 Task: Add a signature Kelvin Lee containing With heartfelt thanks and warm wishes, Kelvin Lee to email address softage.3@softage.net and add a folder Chemicals
Action: Mouse moved to (101, 114)
Screenshot: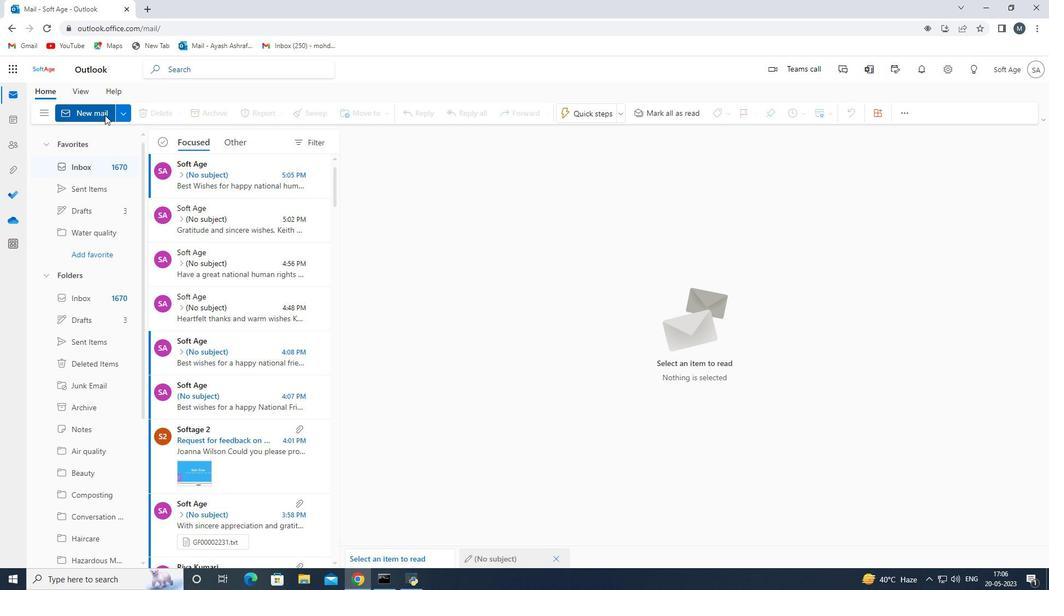 
Action: Mouse pressed left at (101, 114)
Screenshot: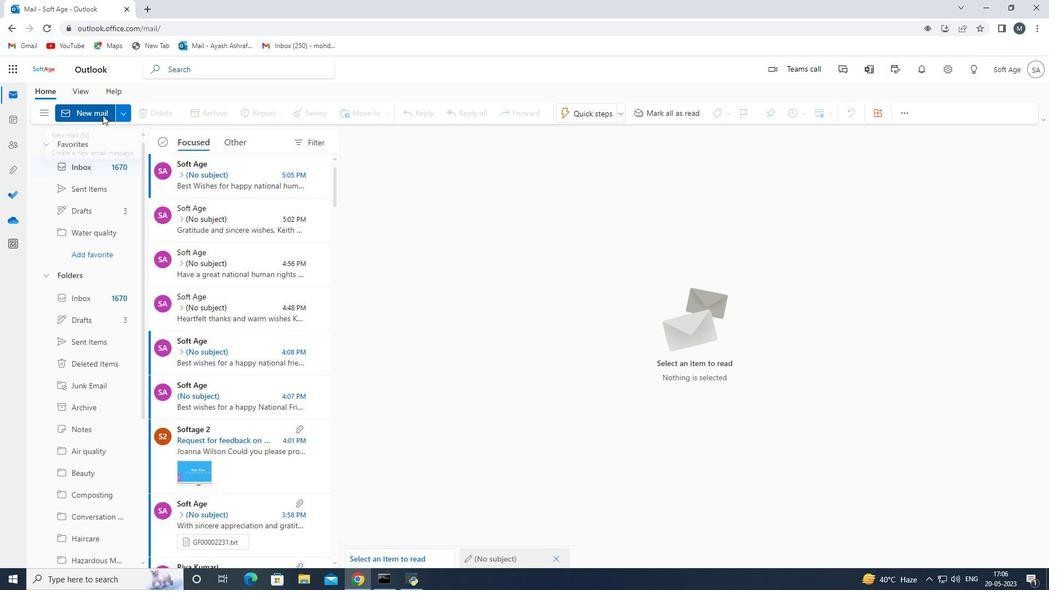 
Action: Mouse moved to (713, 114)
Screenshot: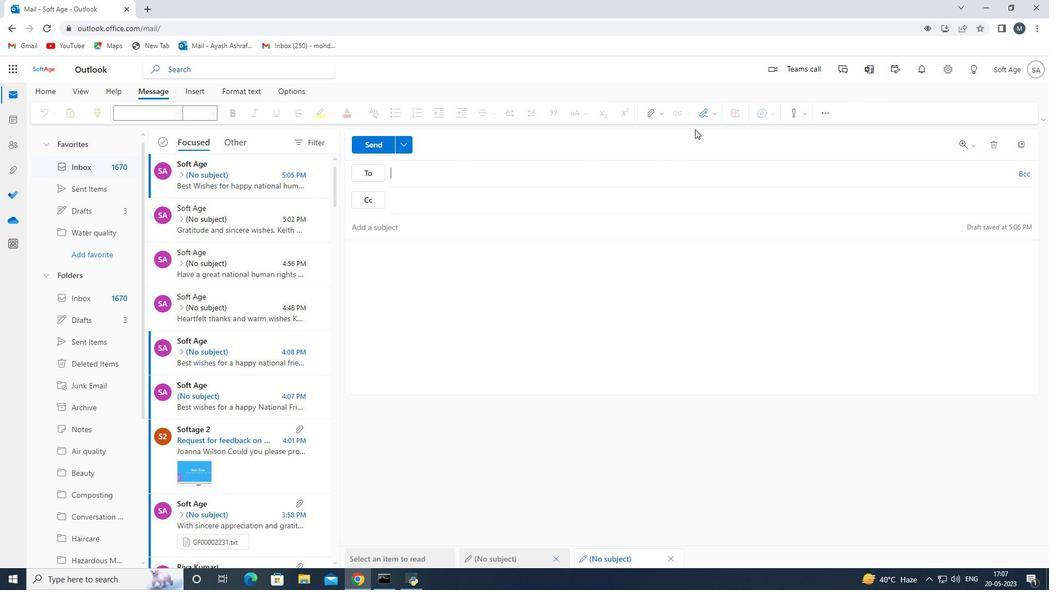 
Action: Mouse pressed left at (713, 114)
Screenshot: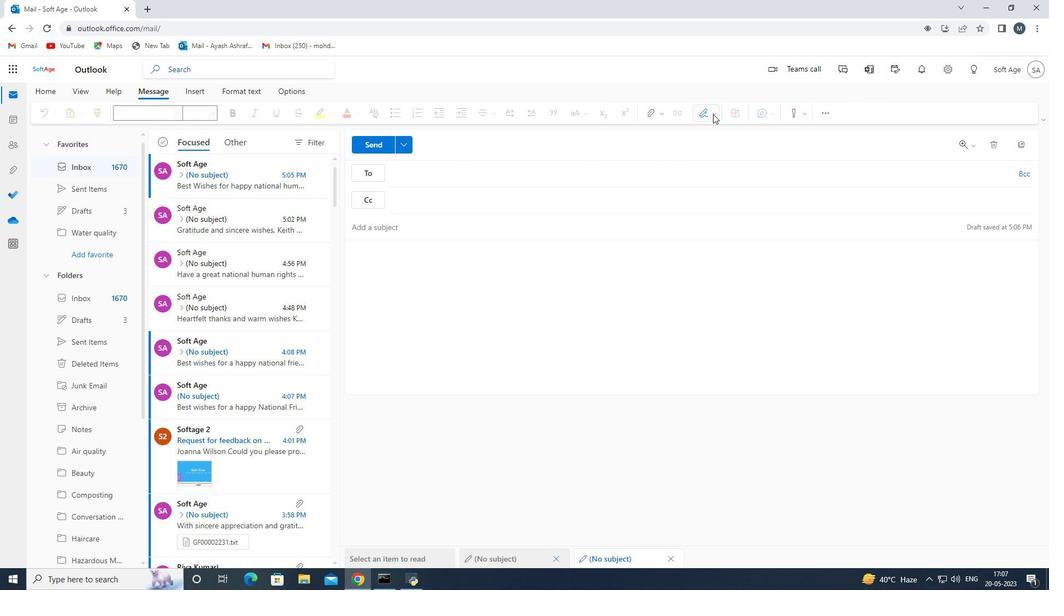 
Action: Mouse moved to (691, 154)
Screenshot: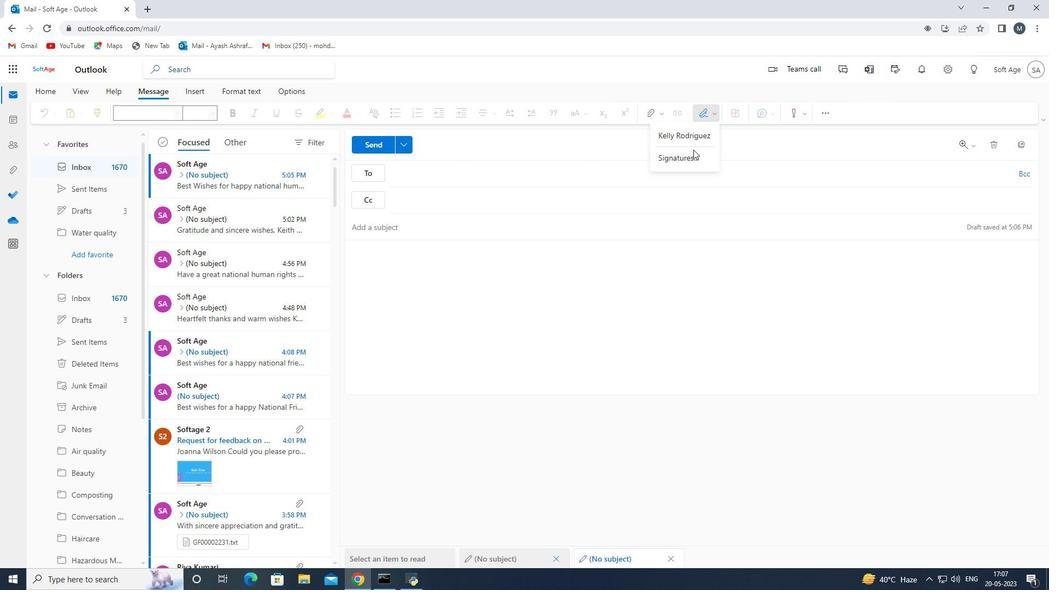 
Action: Mouse pressed left at (691, 154)
Screenshot: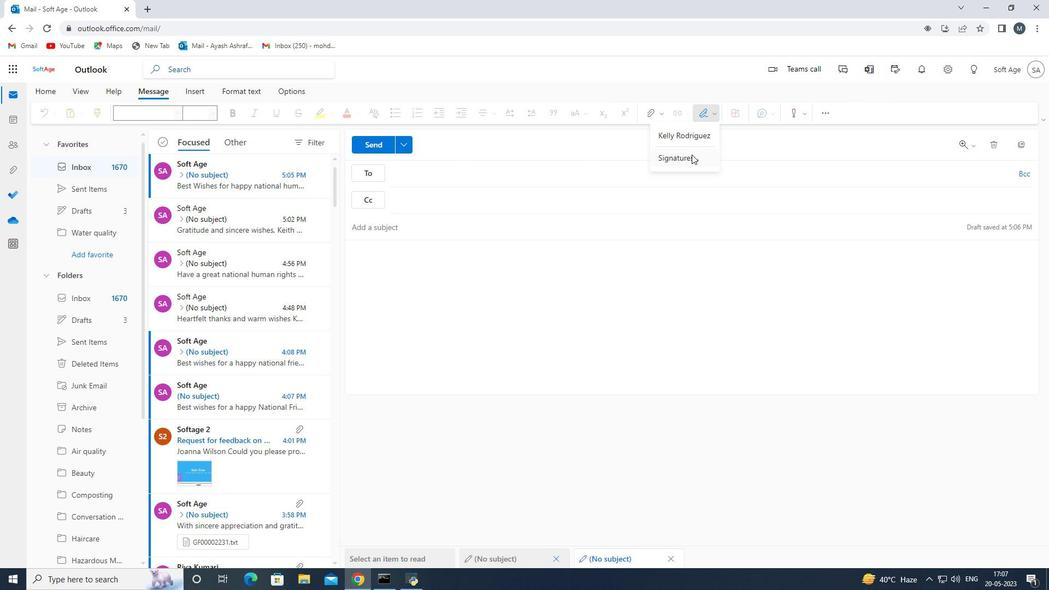 
Action: Mouse moved to (746, 204)
Screenshot: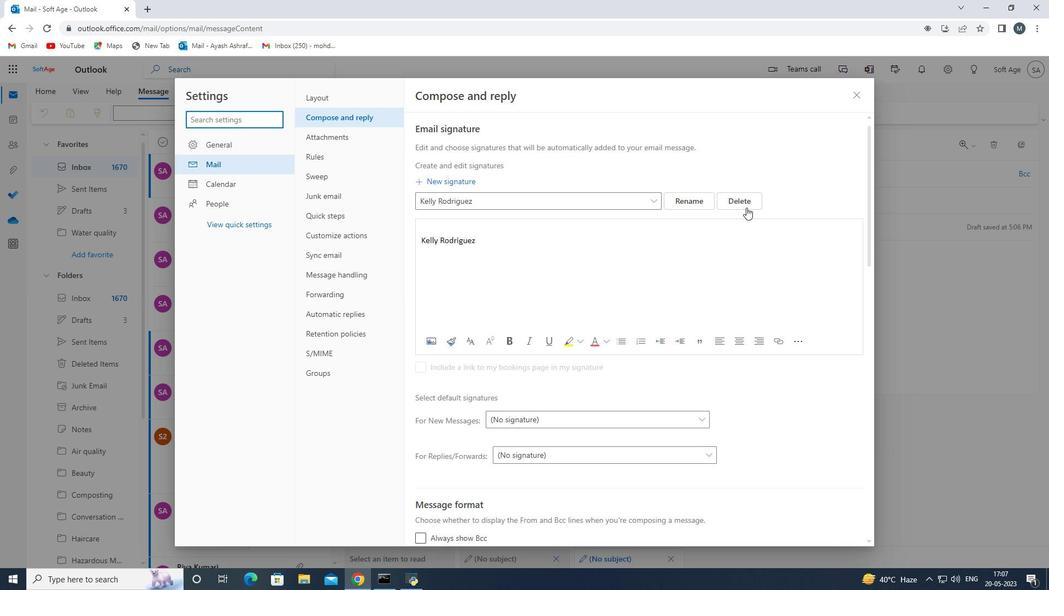 
Action: Mouse pressed left at (746, 204)
Screenshot: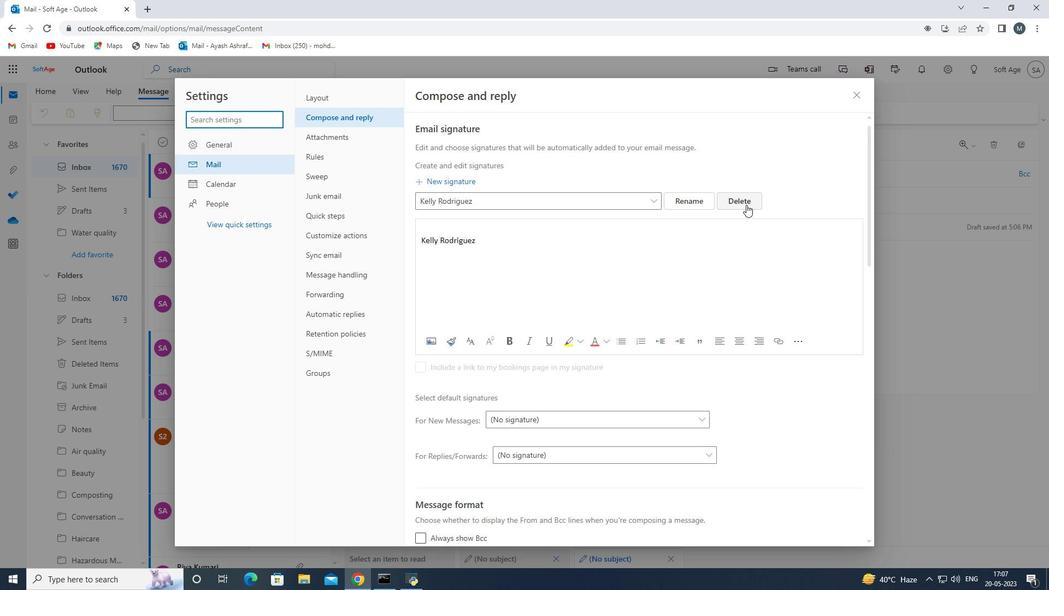 
Action: Mouse moved to (490, 201)
Screenshot: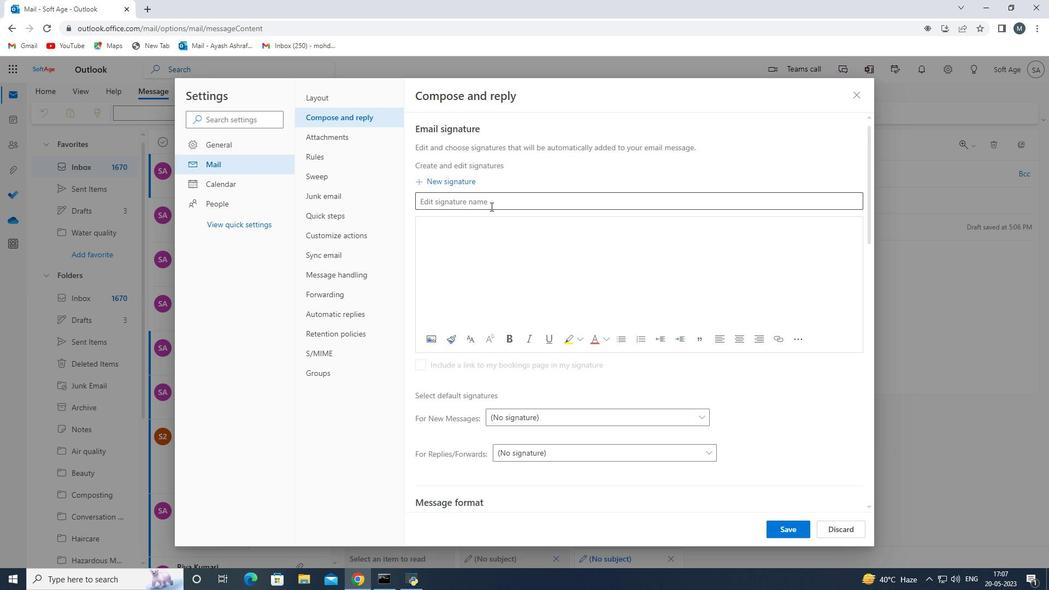
Action: Mouse pressed left at (490, 201)
Screenshot: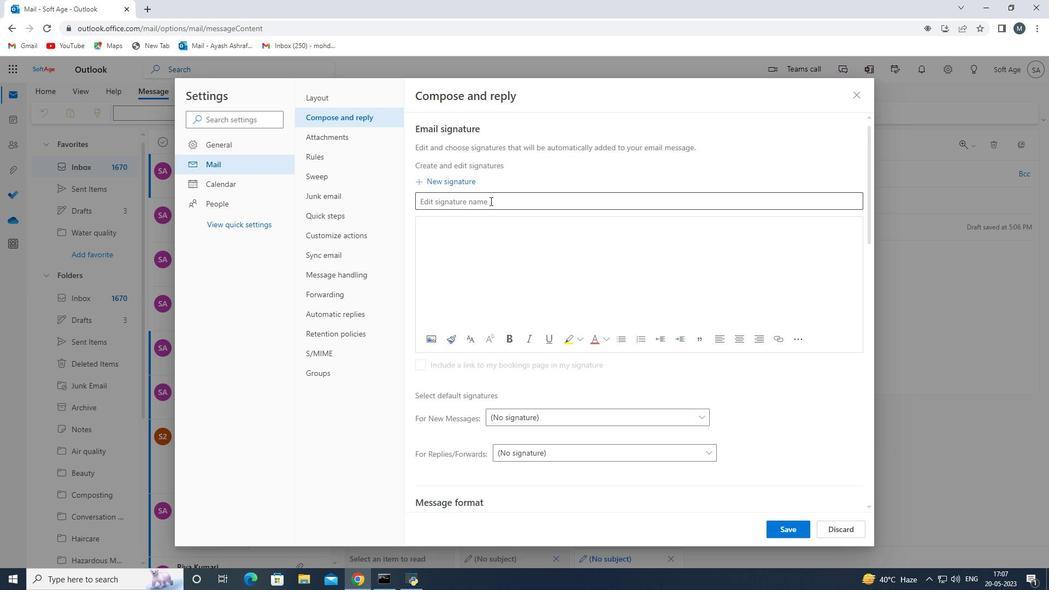 
Action: Key pressed <Key.shift>Kelvin<Key.space><Key.shift>Lee<Key.space>
Screenshot: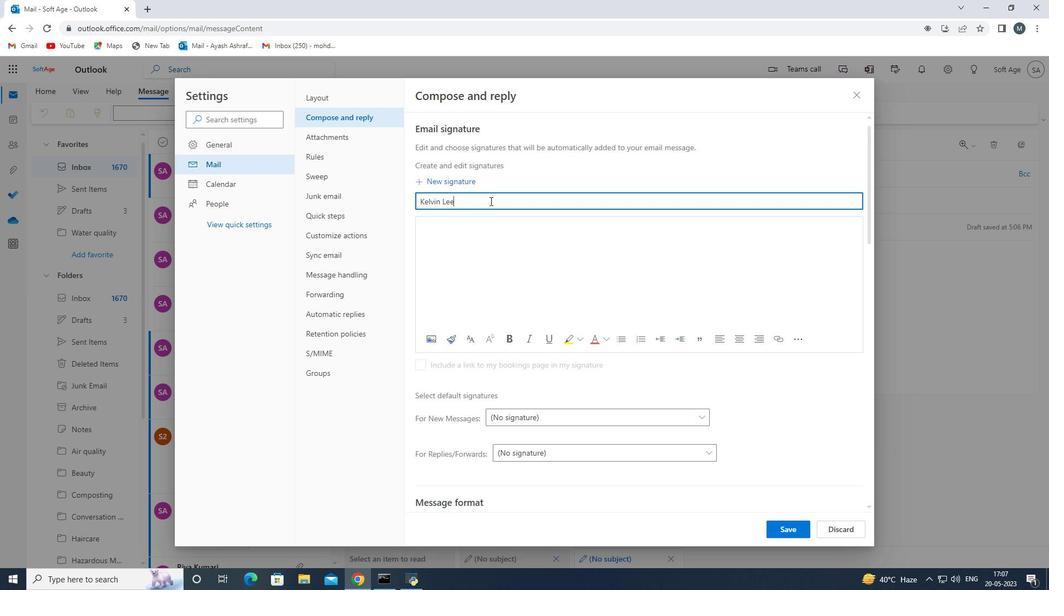 
Action: Mouse moved to (478, 231)
Screenshot: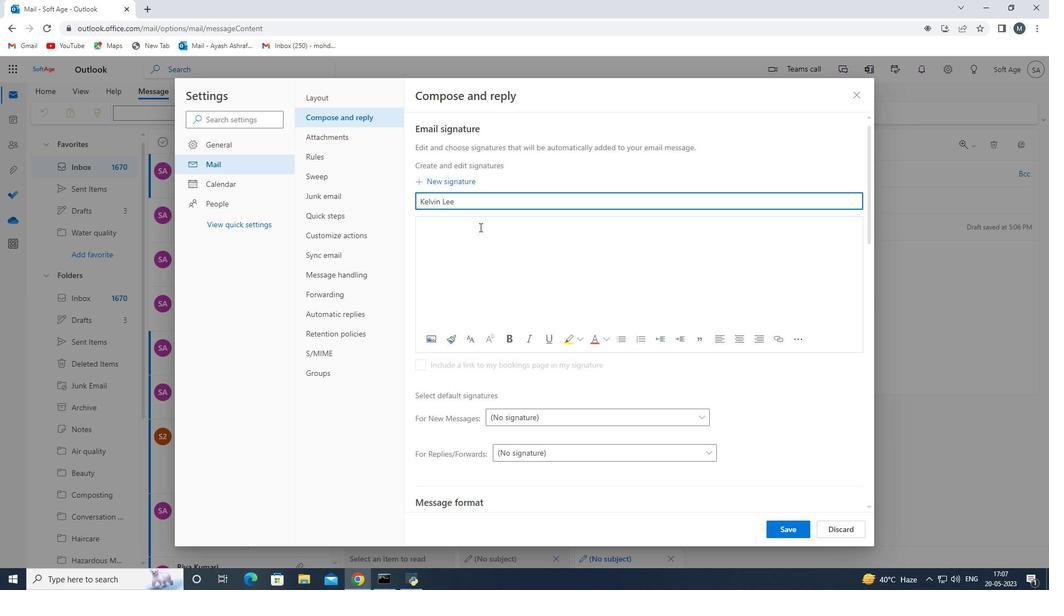 
Action: Mouse pressed left at (478, 231)
Screenshot: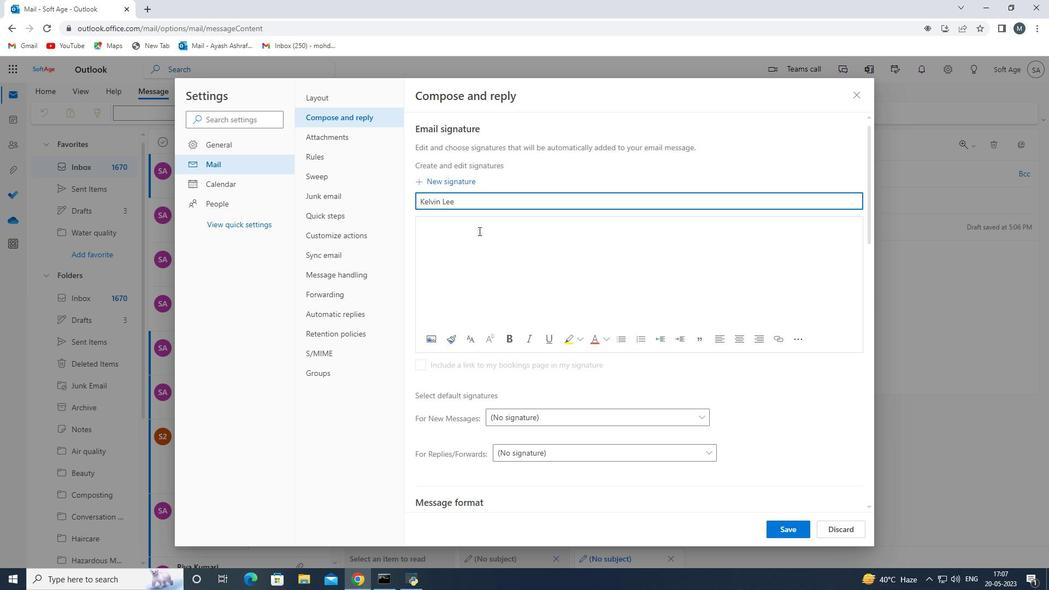 
Action: Mouse moved to (478, 231)
Screenshot: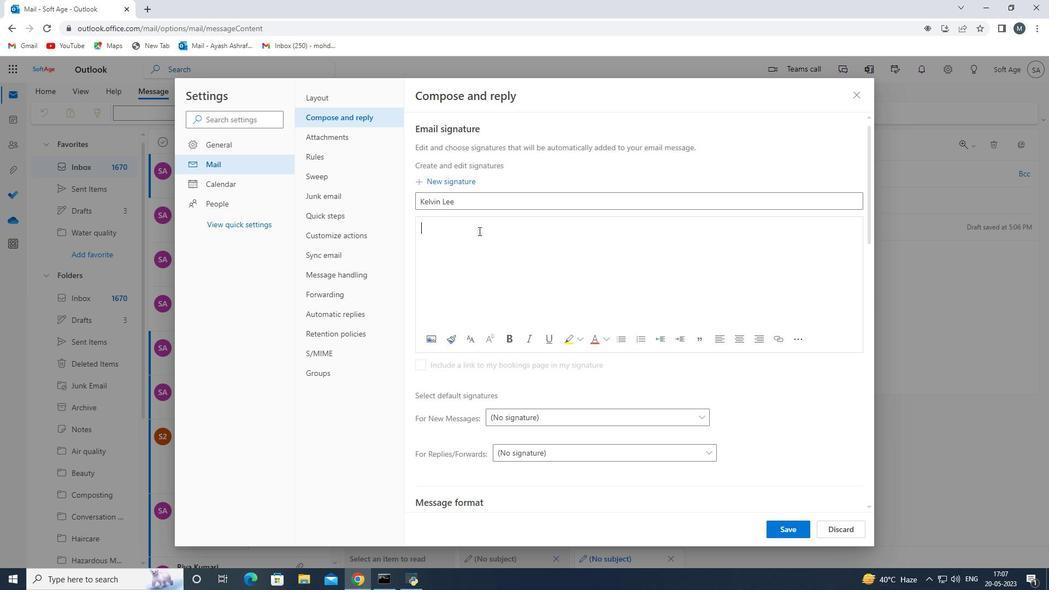 
Action: Key pressed <Key.enter><Key.shift><Key.shift><Key.shift><Key.shift><Key.shift><Key.shift>Kelvin<Key.space><Key.shift>Lee<Key.space>
Screenshot: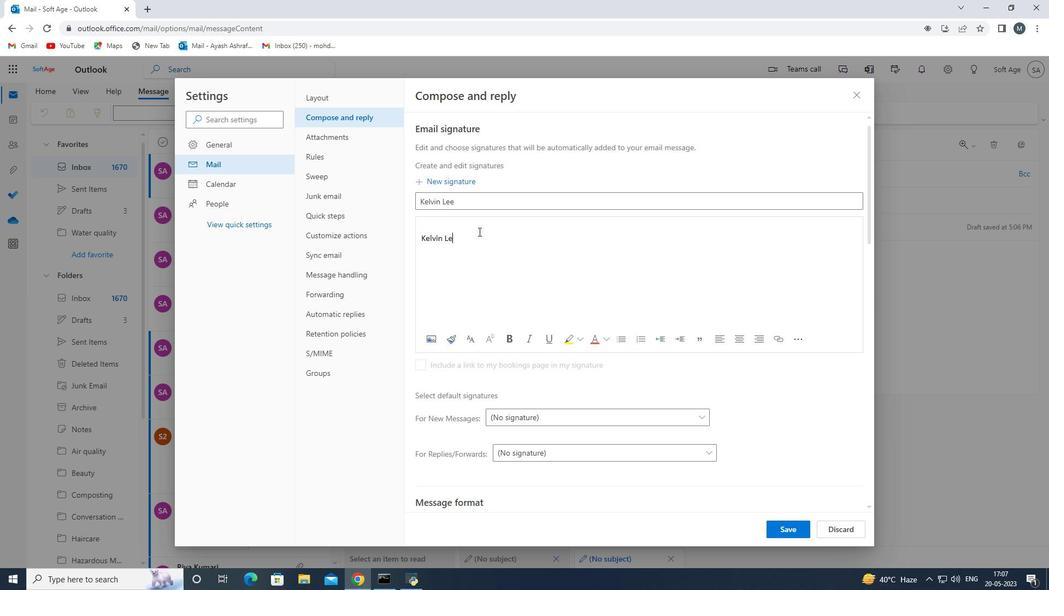 
Action: Mouse moved to (792, 521)
Screenshot: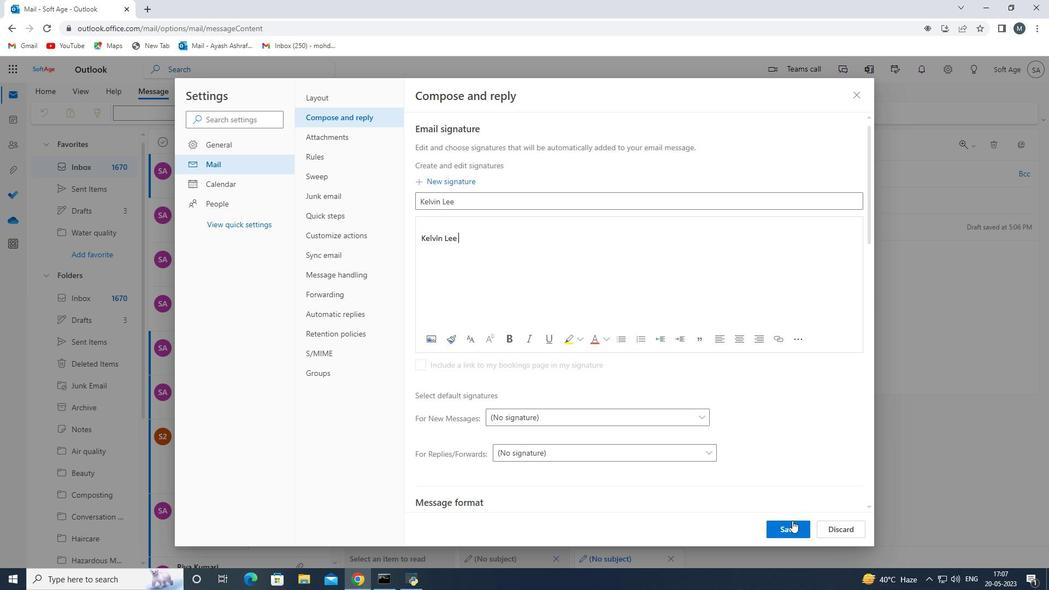 
Action: Mouse pressed left at (792, 521)
Screenshot: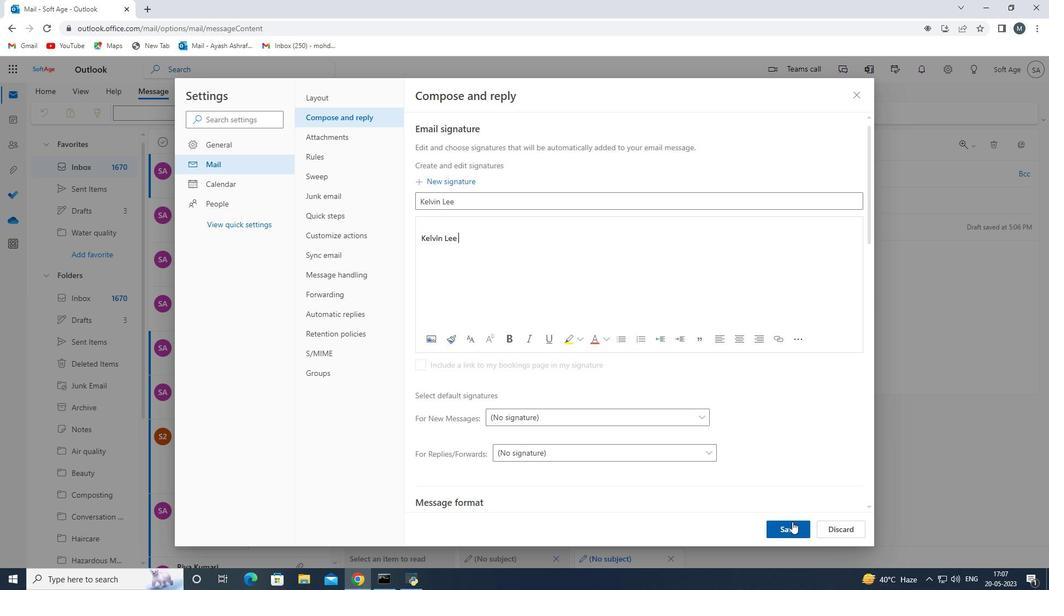 
Action: Mouse moved to (854, 98)
Screenshot: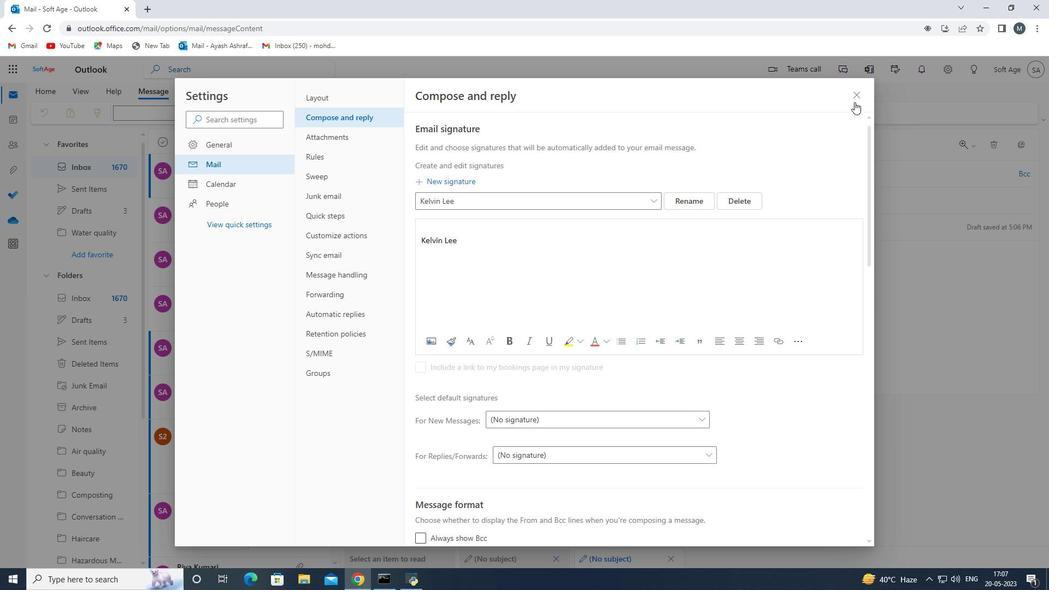 
Action: Mouse pressed left at (854, 98)
Screenshot: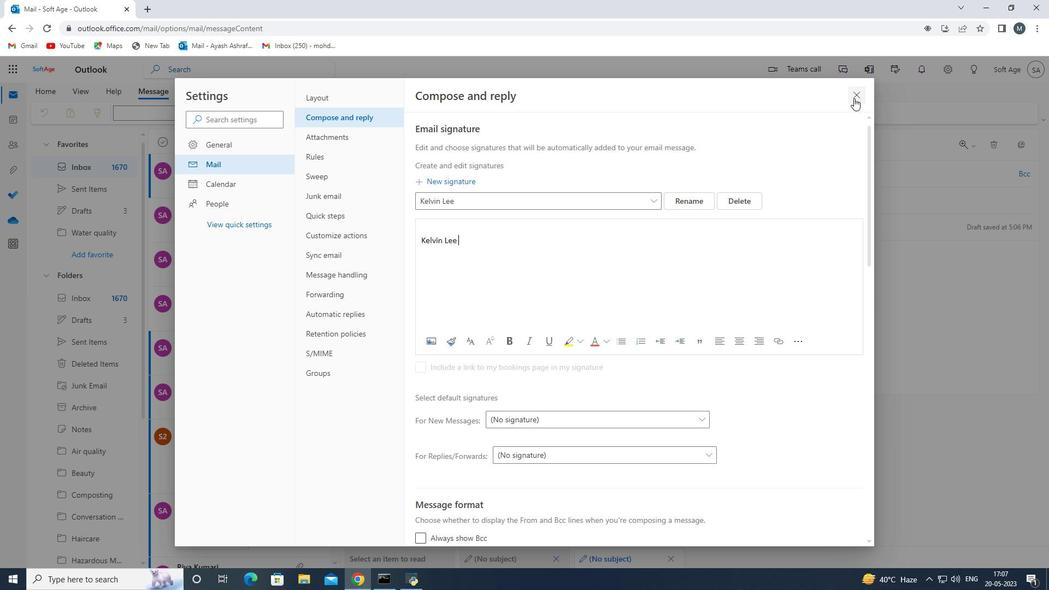 
Action: Mouse moved to (430, 257)
Screenshot: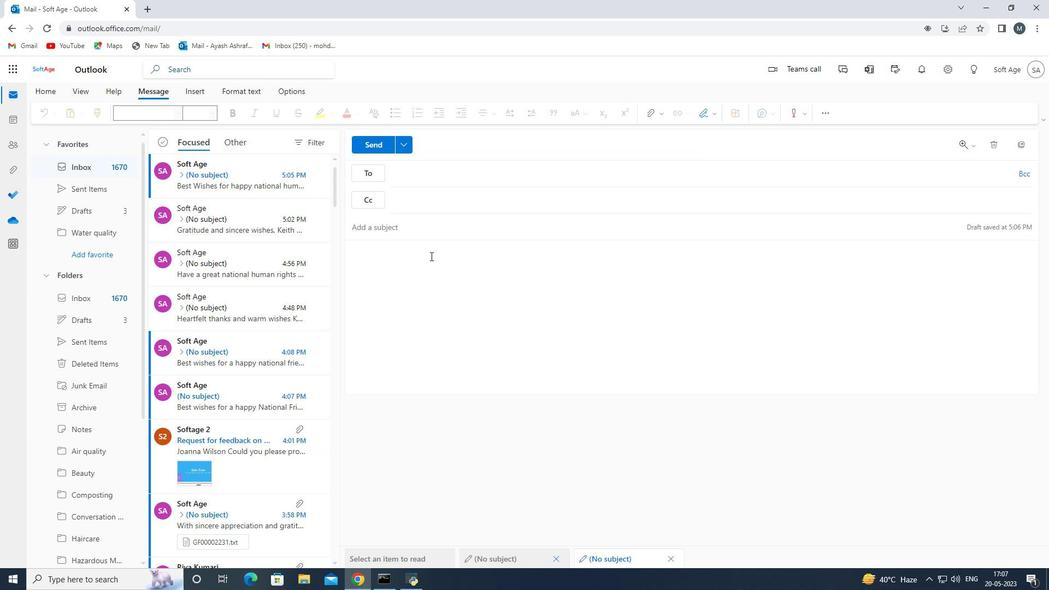 
Action: Mouse pressed left at (430, 257)
Screenshot: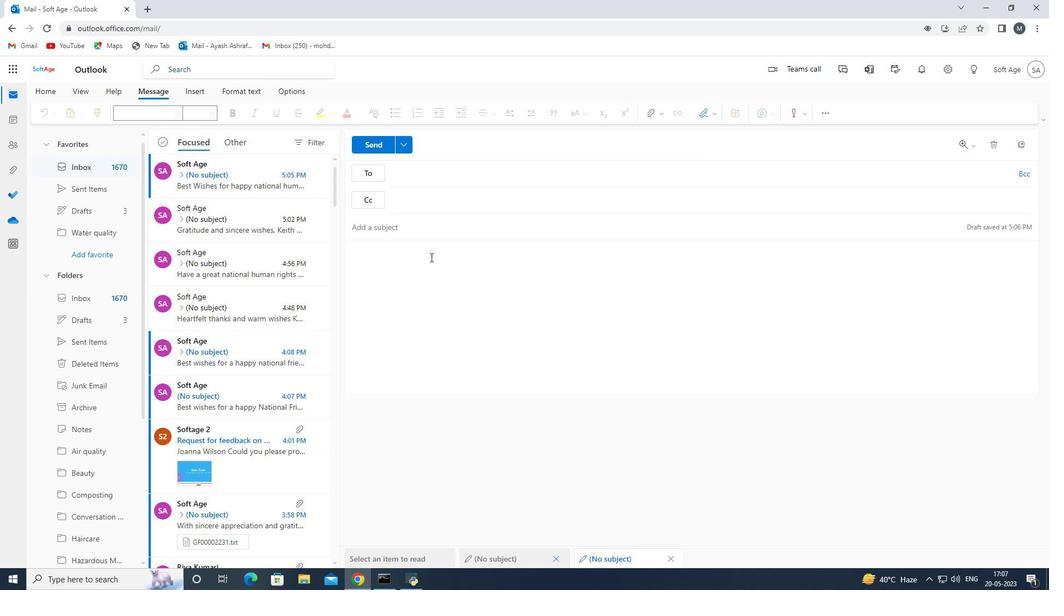
Action: Mouse moved to (708, 110)
Screenshot: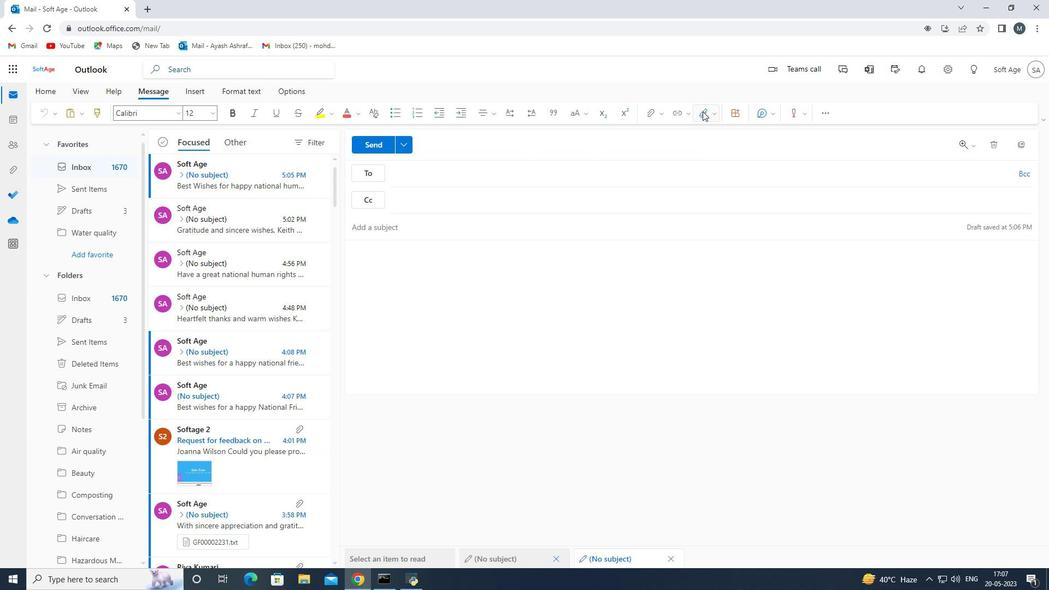 
Action: Mouse pressed left at (708, 110)
Screenshot: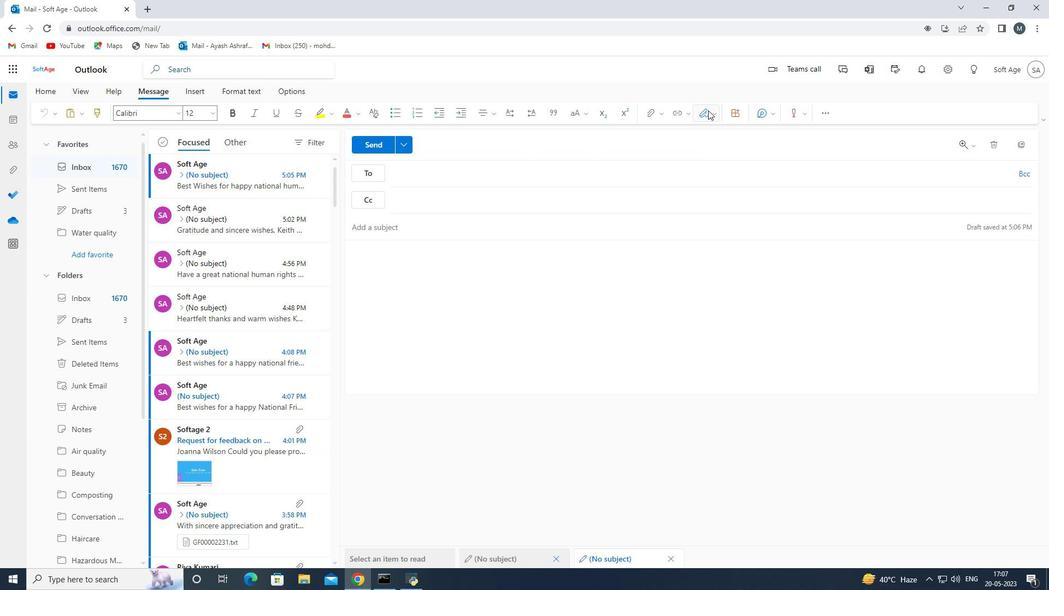 
Action: Mouse moved to (692, 137)
Screenshot: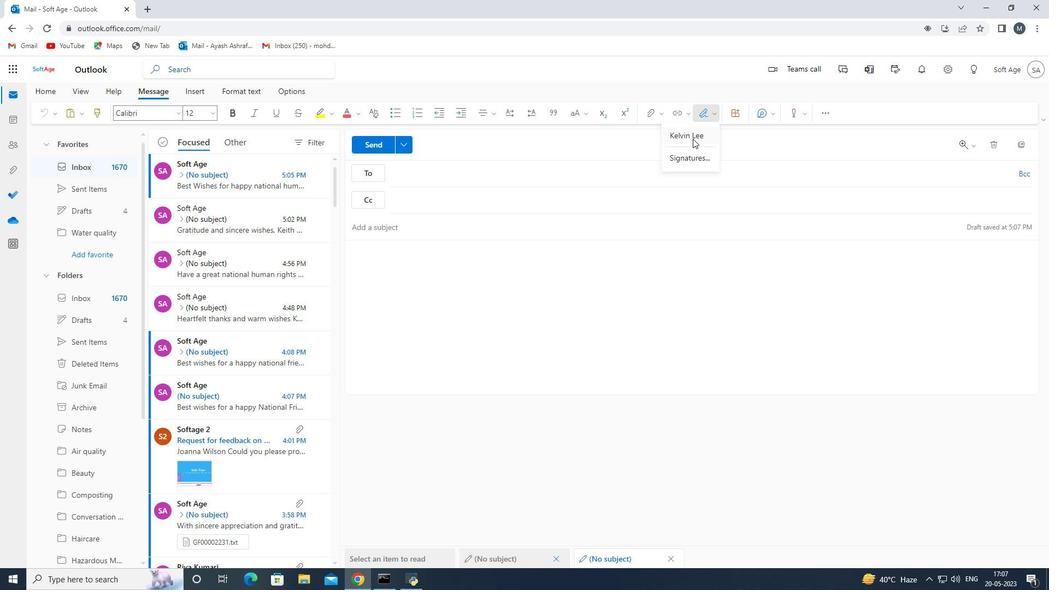 
Action: Mouse pressed left at (692, 137)
Screenshot: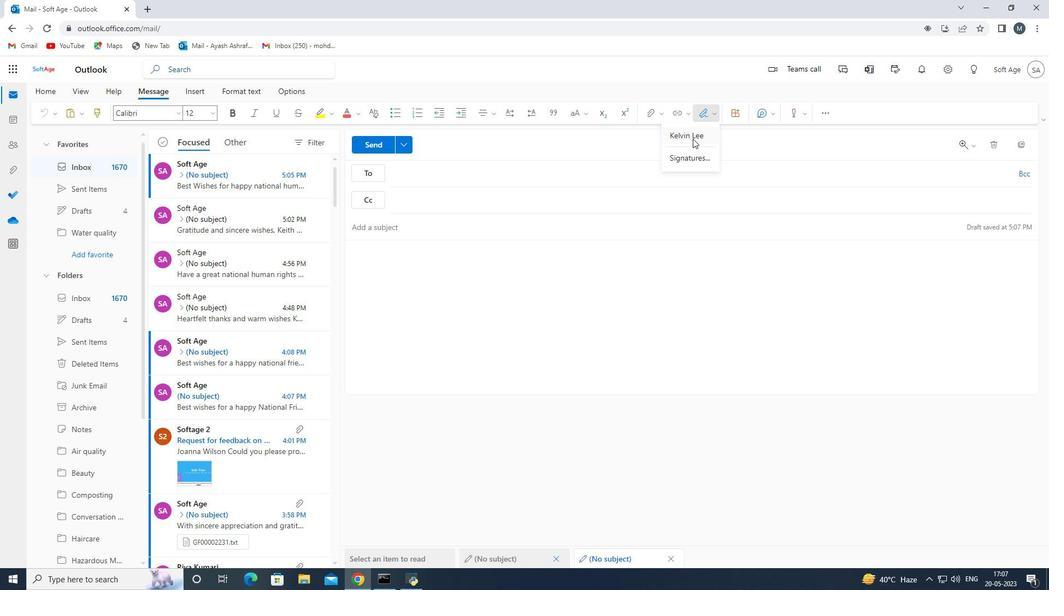 
Action: Mouse moved to (419, 172)
Screenshot: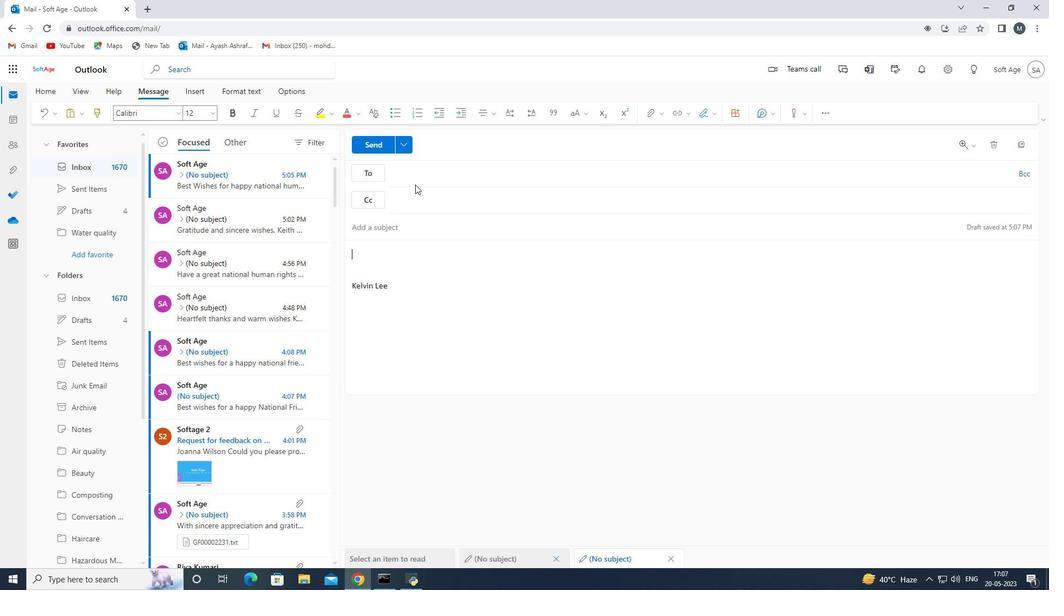 
Action: Mouse pressed left at (419, 172)
Screenshot: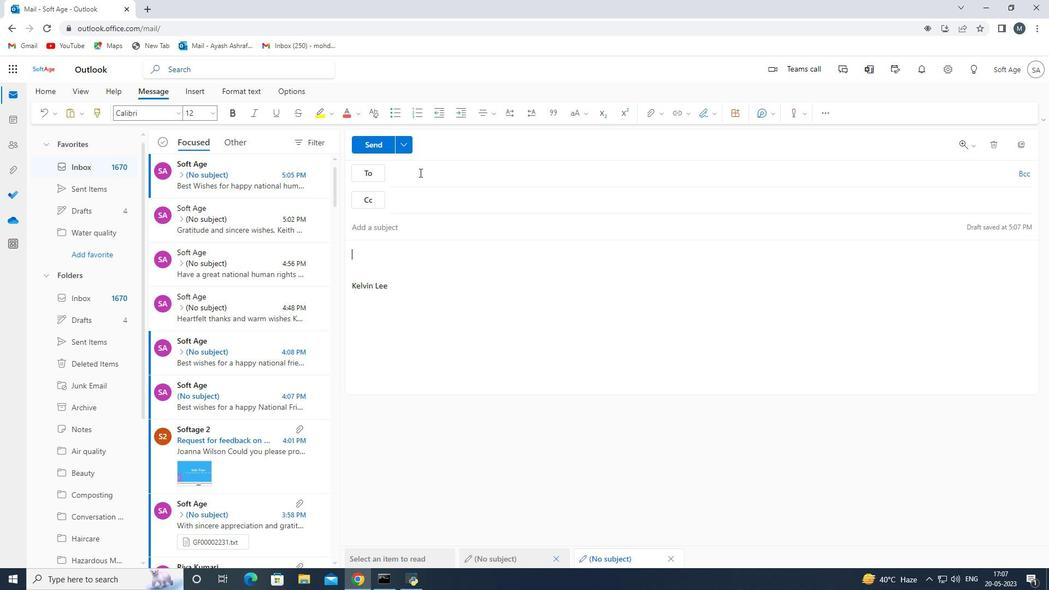 
Action: Key pressed <Key.shift><Key.shift><Key.shift><Key.shift><Key.shift><Key.shift><Key.shift><Key.shift><Key.shift><Key.shift><Key.shift><Key.shift><Key.shift><Key.shift><Key.shift><Key.shift><Key.shift><Key.shift><Key.shift><Key.shift><Key.shift><Key.shift>Softag.3
Screenshot: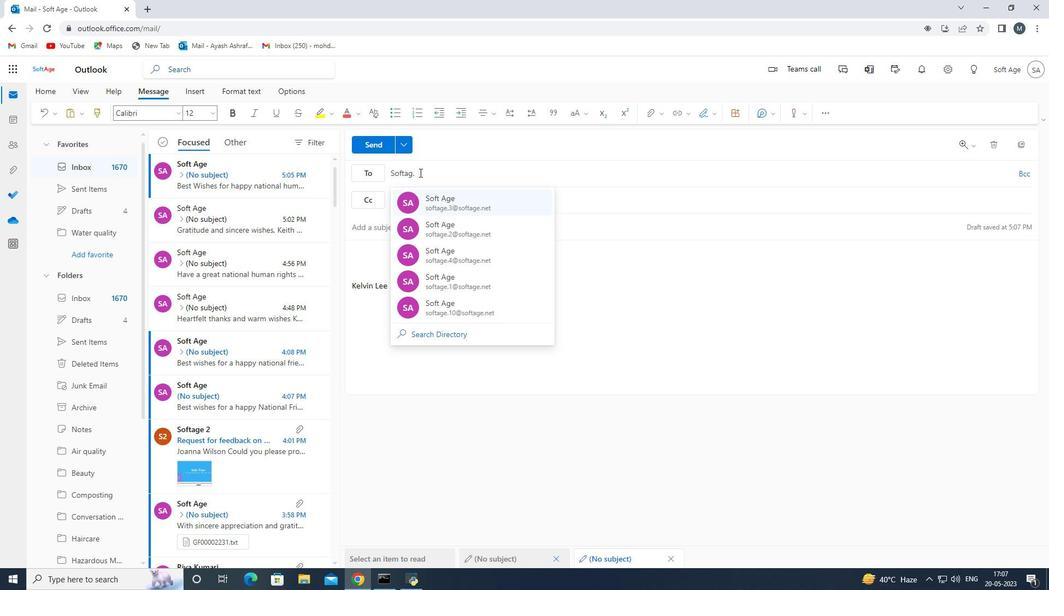 
Action: Mouse moved to (453, 211)
Screenshot: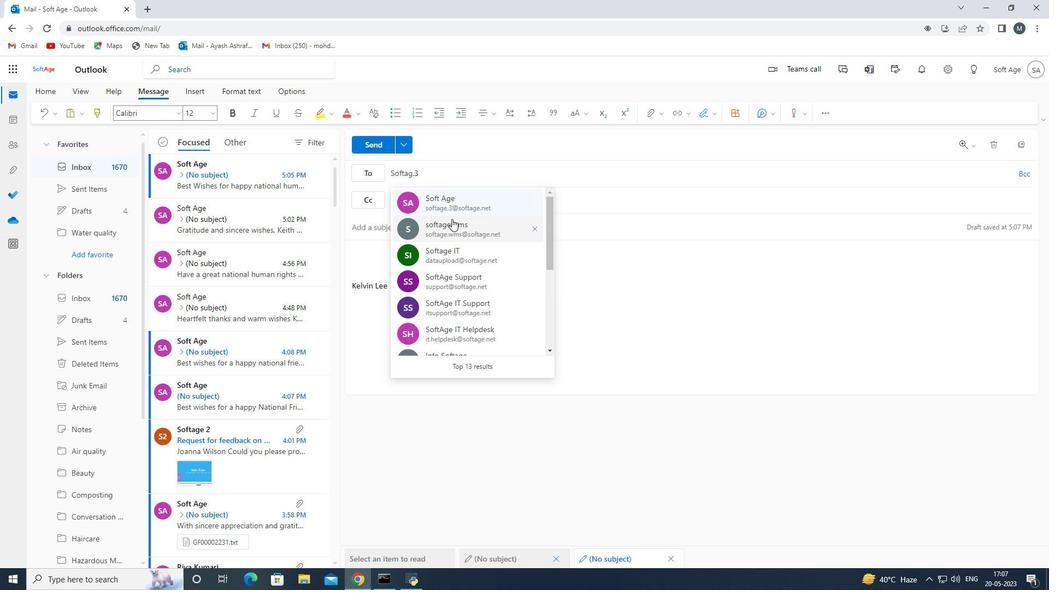 
Action: Mouse pressed left at (453, 211)
Screenshot: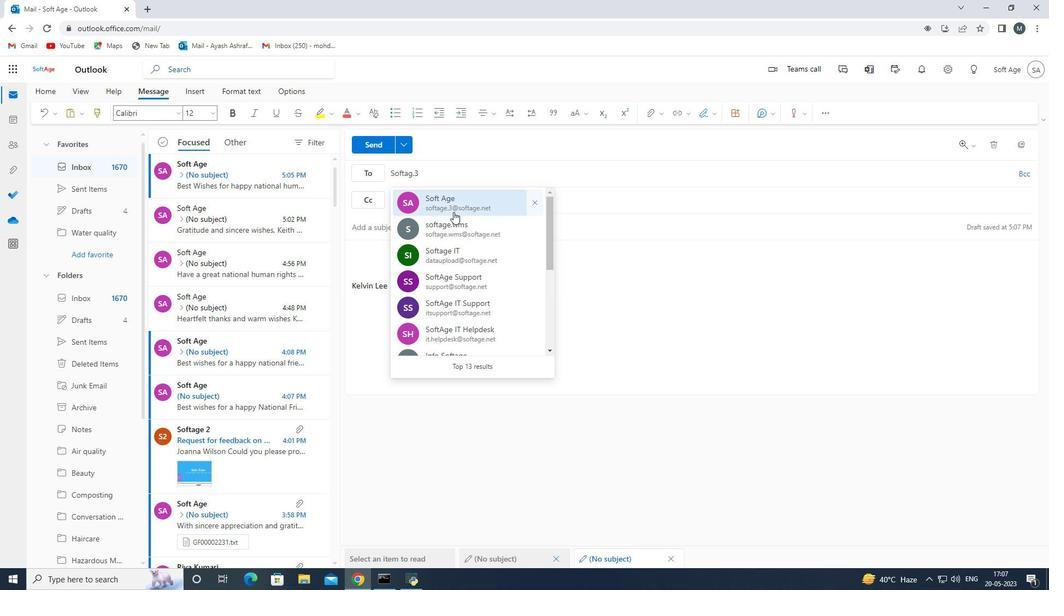 
Action: Mouse moved to (411, 255)
Screenshot: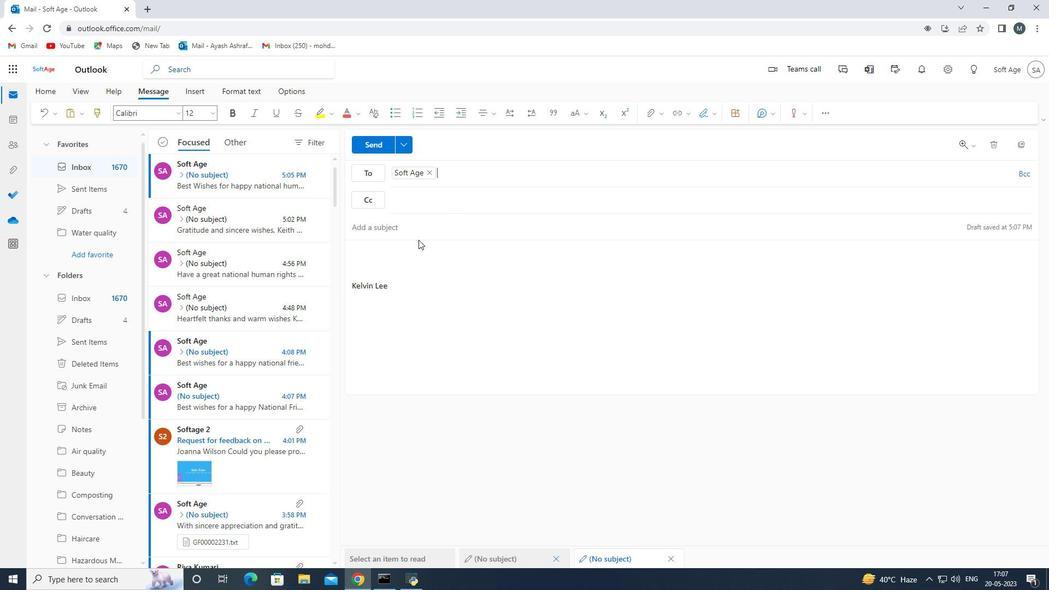
Action: Mouse pressed left at (411, 255)
Screenshot: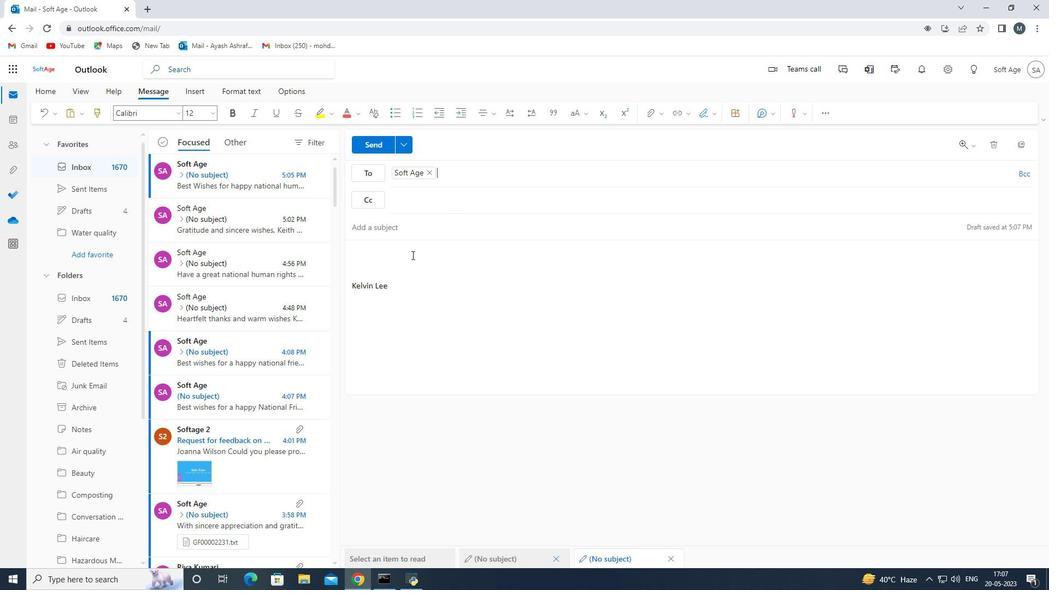 
Action: Mouse moved to (411, 255)
Screenshot: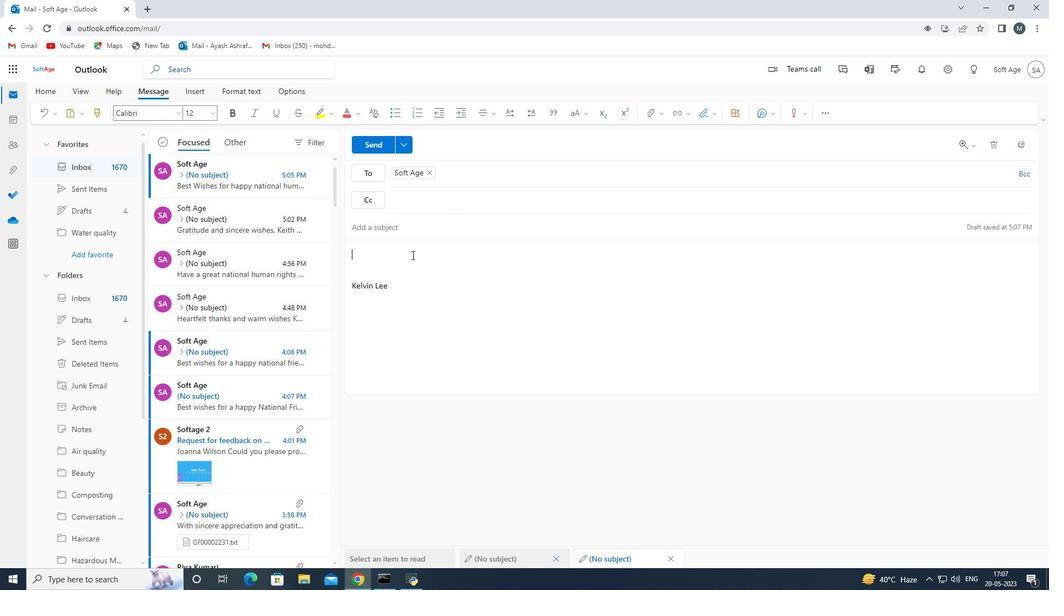 
Action: Key pressed <Key.shift>Thanks<Key.space>and<Key.space>warm<Key.space>wishes<Key.space>,<Key.space><Key.shift>Kelvin<Key.space><Key.shift>Lee
Screenshot: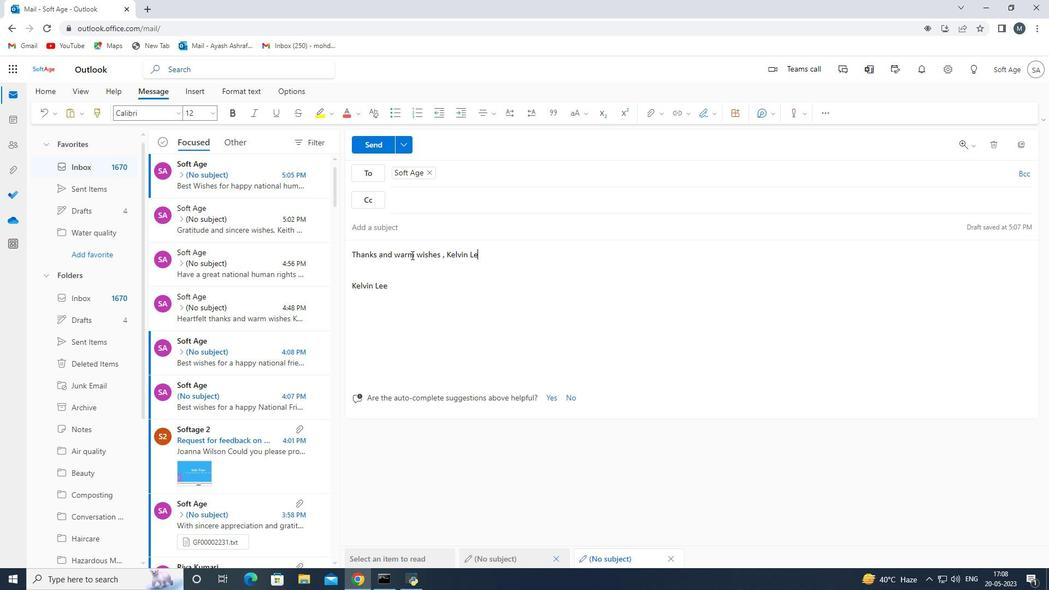 
Action: Mouse moved to (311, 354)
Screenshot: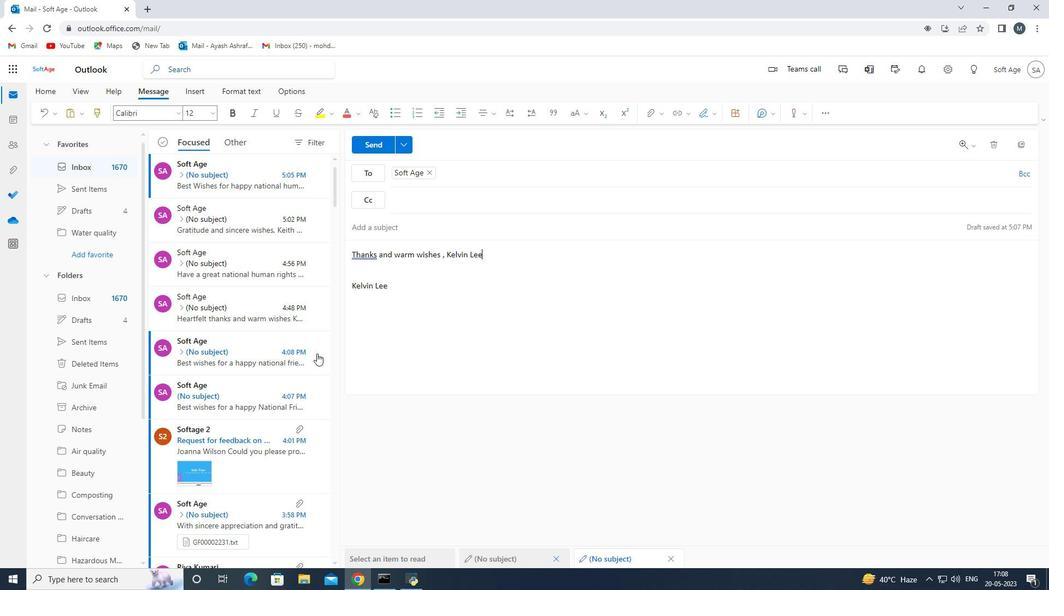 
Action: Mouse scrolled (311, 353) with delta (0, 0)
Screenshot: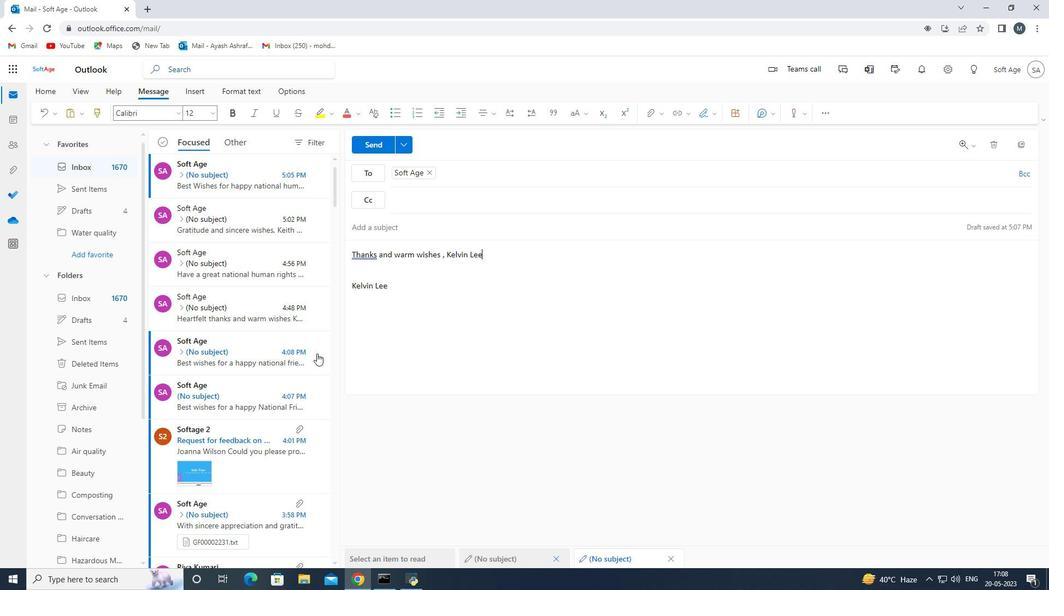 
Action: Mouse moved to (285, 372)
Screenshot: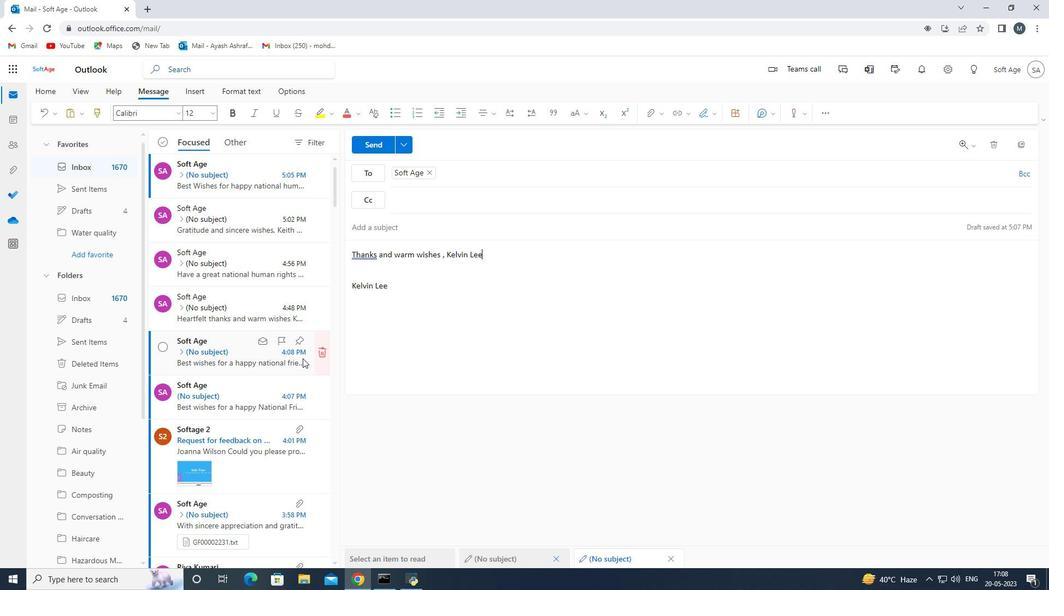 
Action: Mouse scrolled (285, 371) with delta (0, 0)
Screenshot: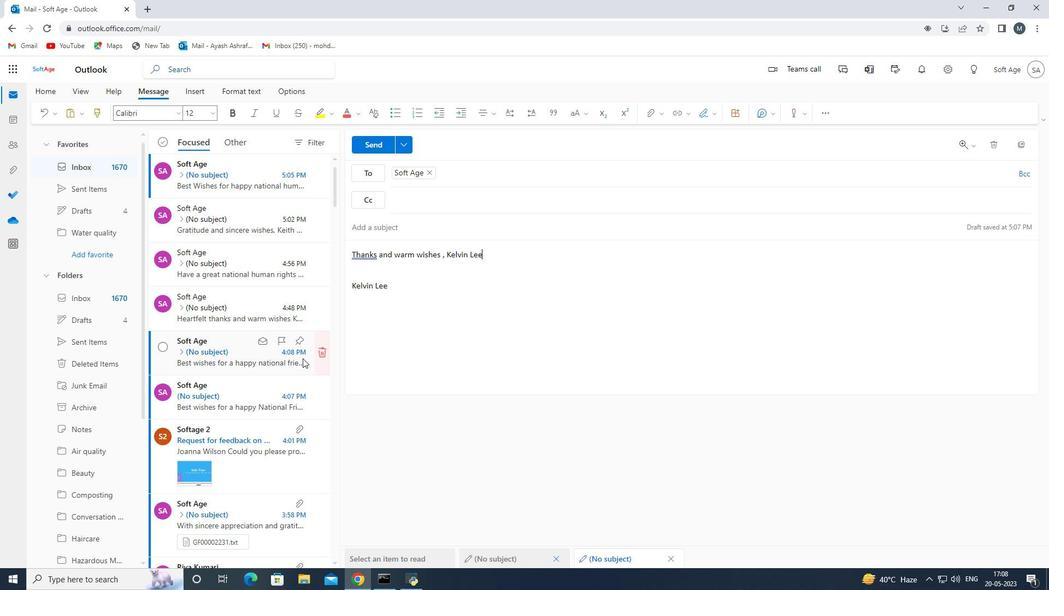 
Action: Mouse moved to (396, 362)
Screenshot: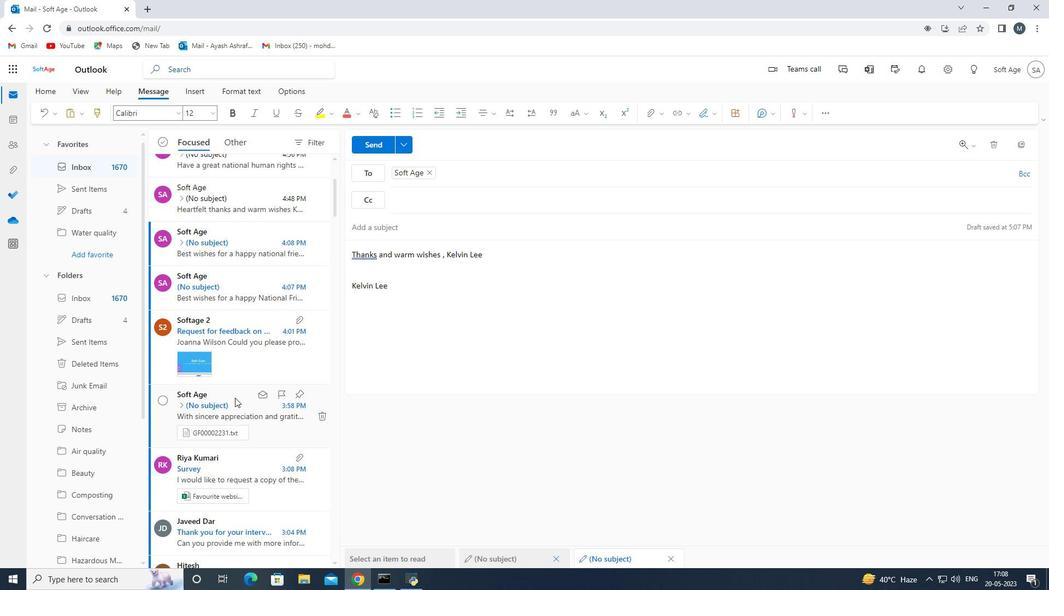 
Action: Mouse scrolled (396, 362) with delta (0, 0)
Screenshot: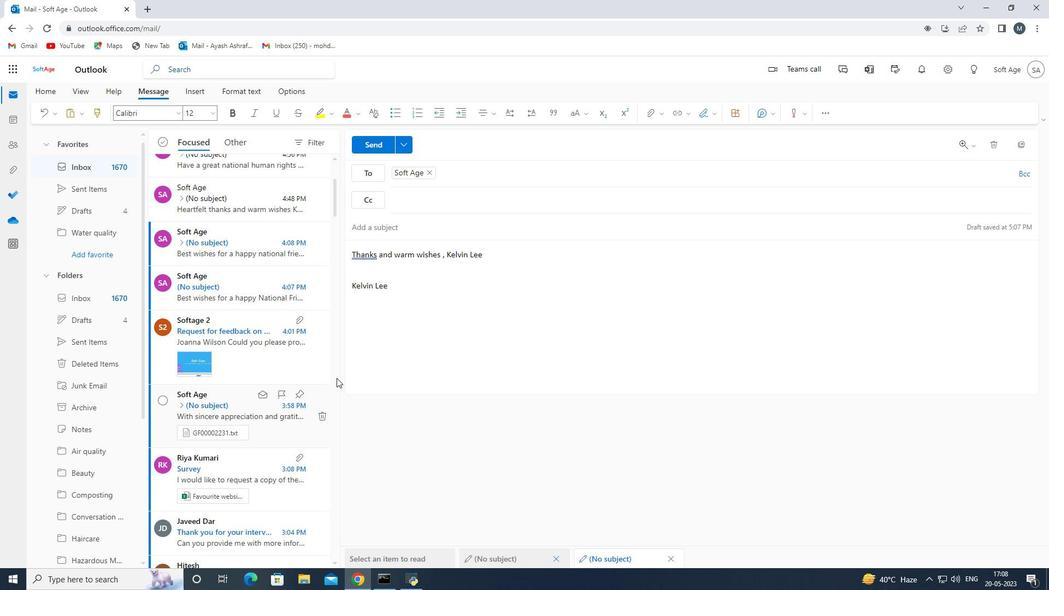
Action: Mouse moved to (422, 350)
Screenshot: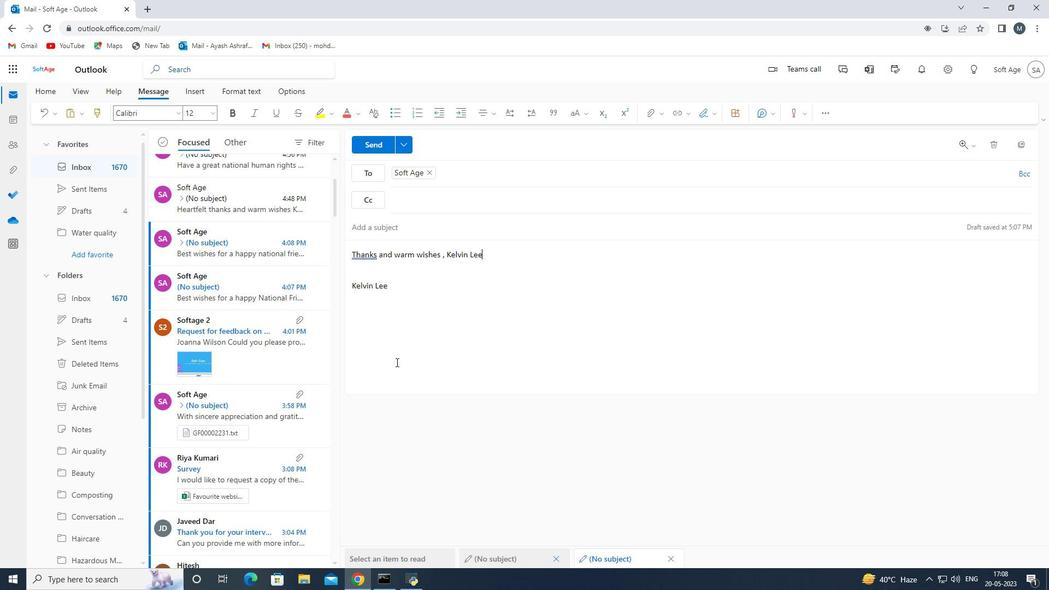 
Action: Mouse scrolled (422, 351) with delta (0, 0)
Screenshot: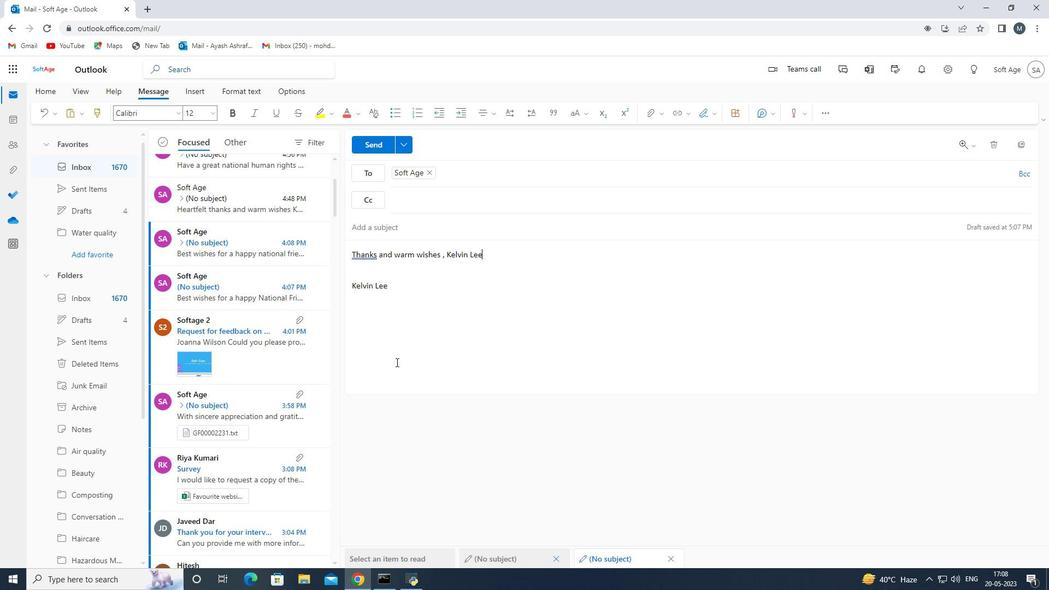 
Action: Mouse moved to (440, 340)
Screenshot: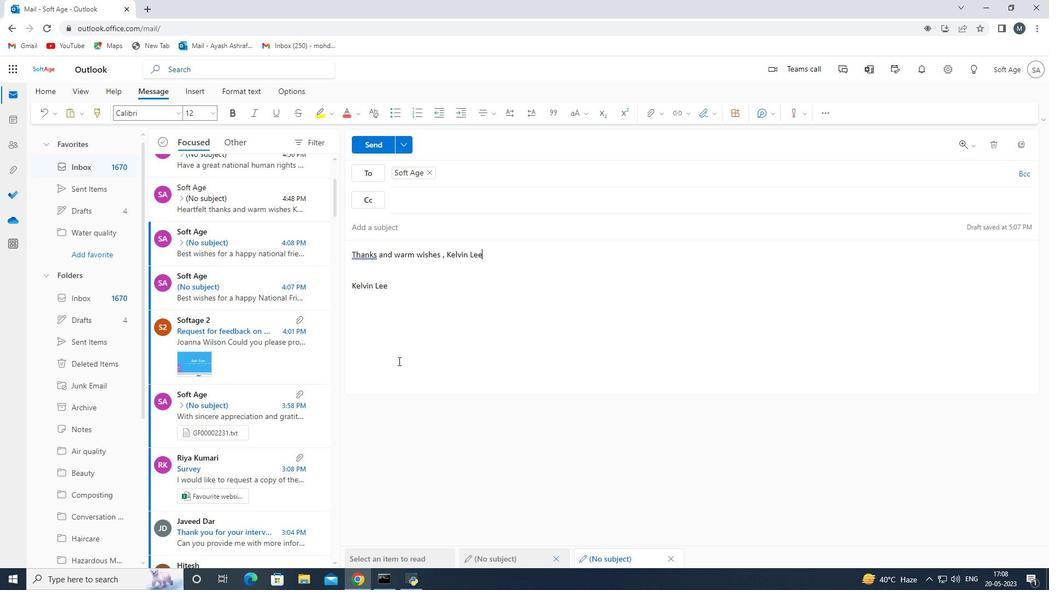 
Action: Mouse scrolled (440, 340) with delta (0, 0)
Screenshot: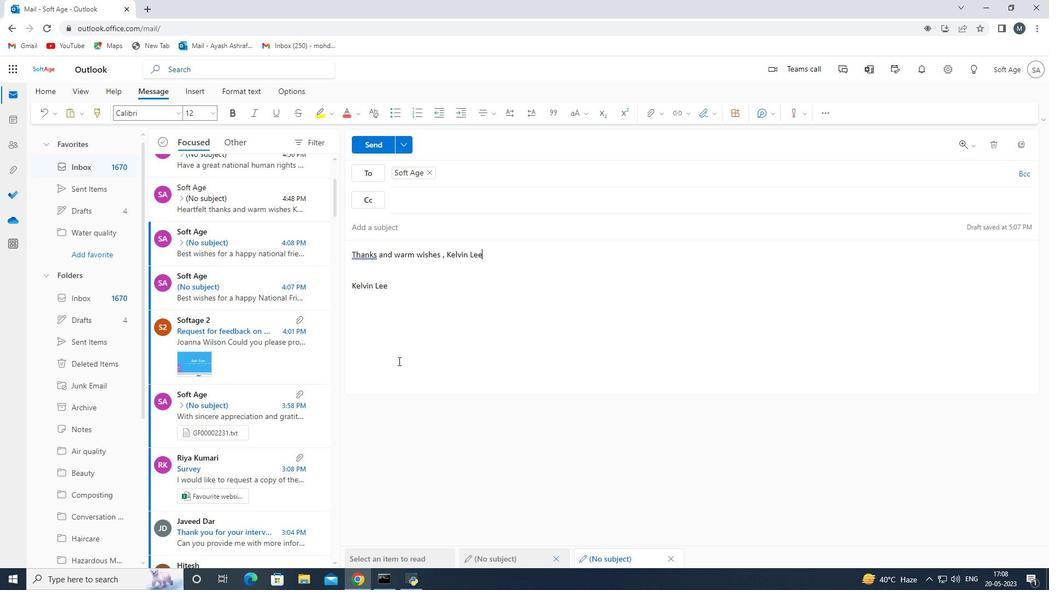 
Action: Mouse moved to (358, 254)
Screenshot: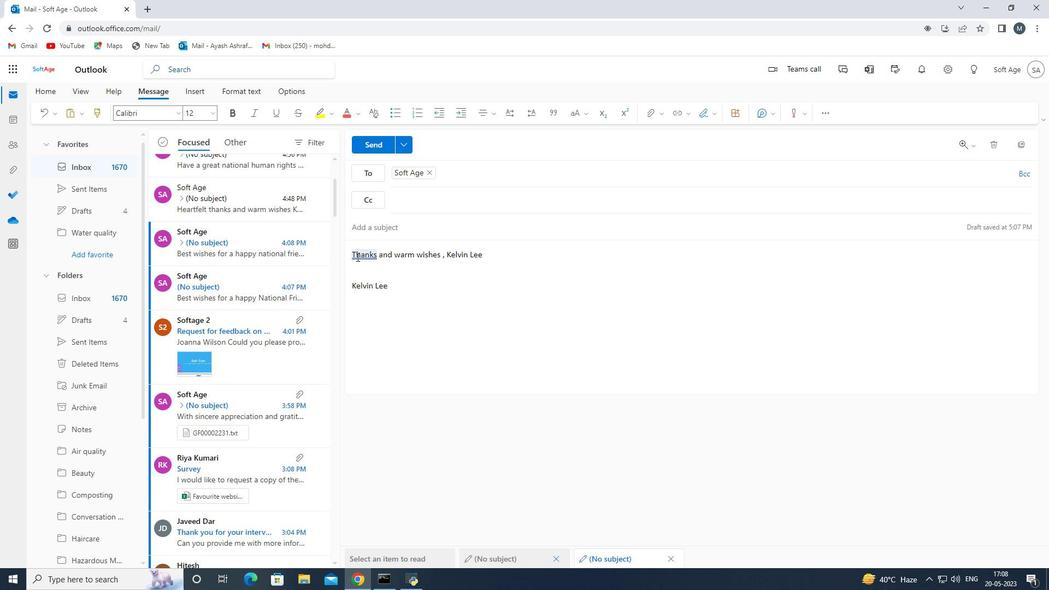 
Action: Mouse pressed left at (358, 254)
Screenshot: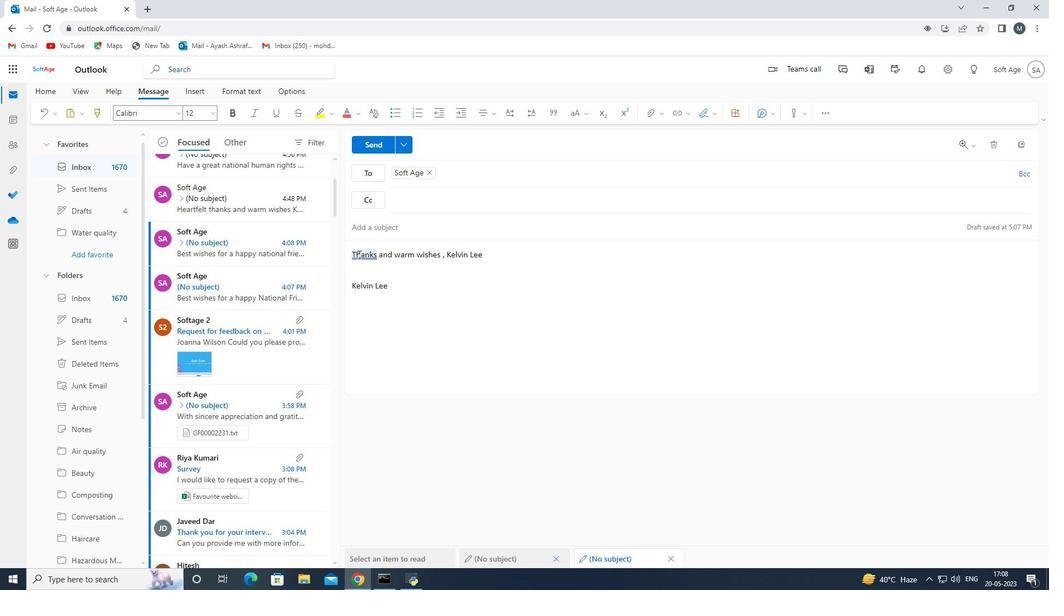 
Action: Mouse moved to (366, 302)
Screenshot: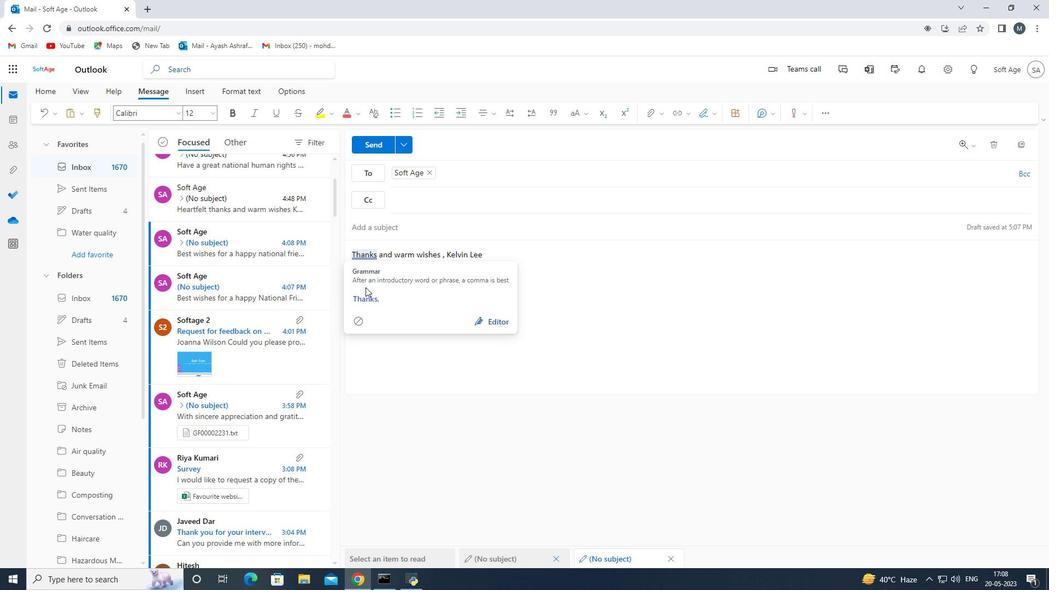 
Action: Mouse pressed left at (366, 302)
Screenshot: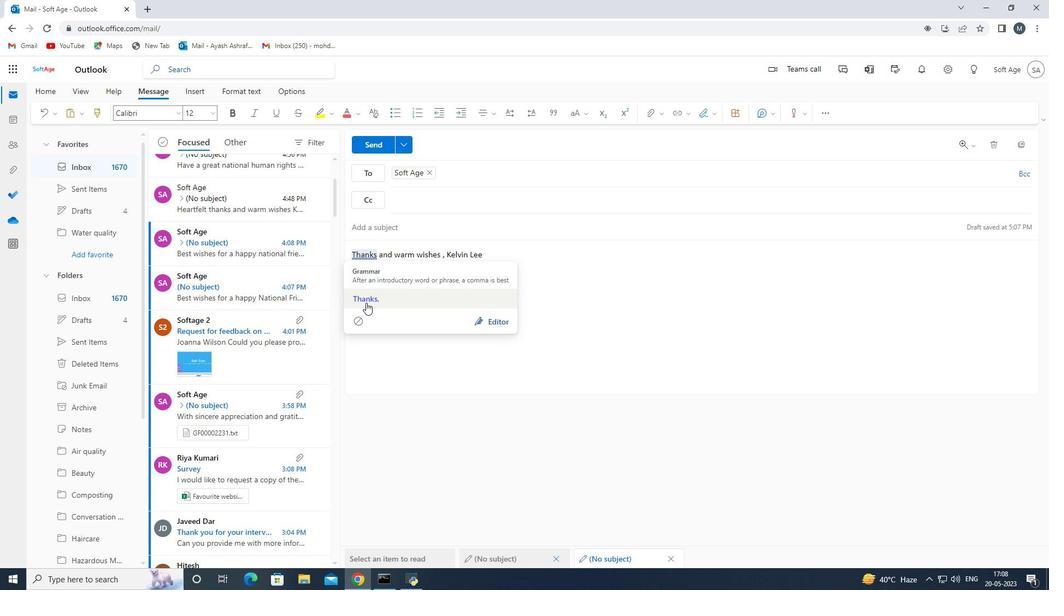 
Action: Mouse moved to (416, 380)
Screenshot: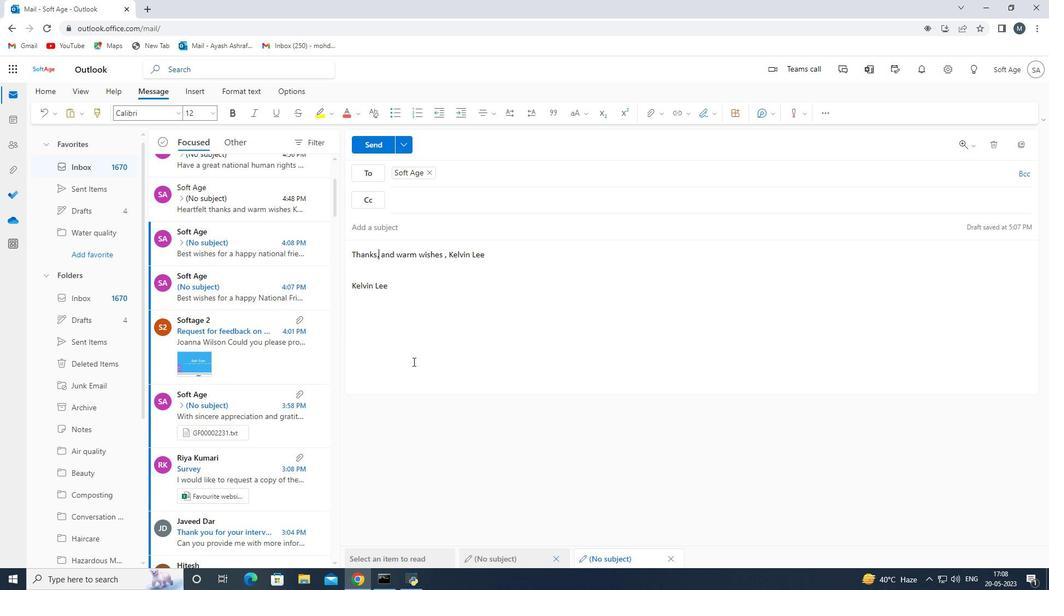 
Action: Mouse scrolled (416, 380) with delta (0, 0)
Screenshot: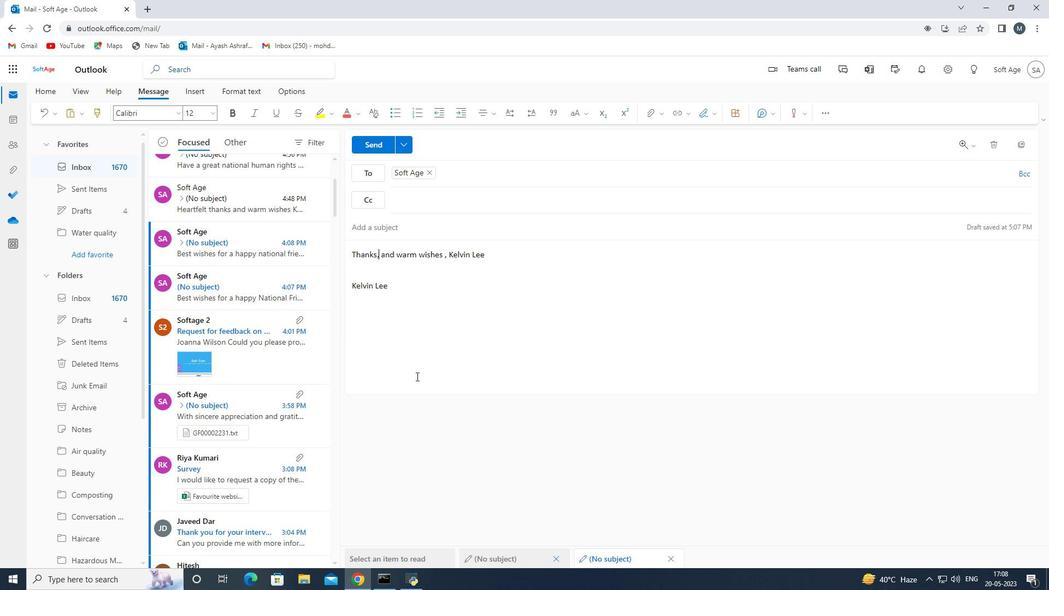 
Action: Mouse scrolled (416, 380) with delta (0, 0)
Screenshot: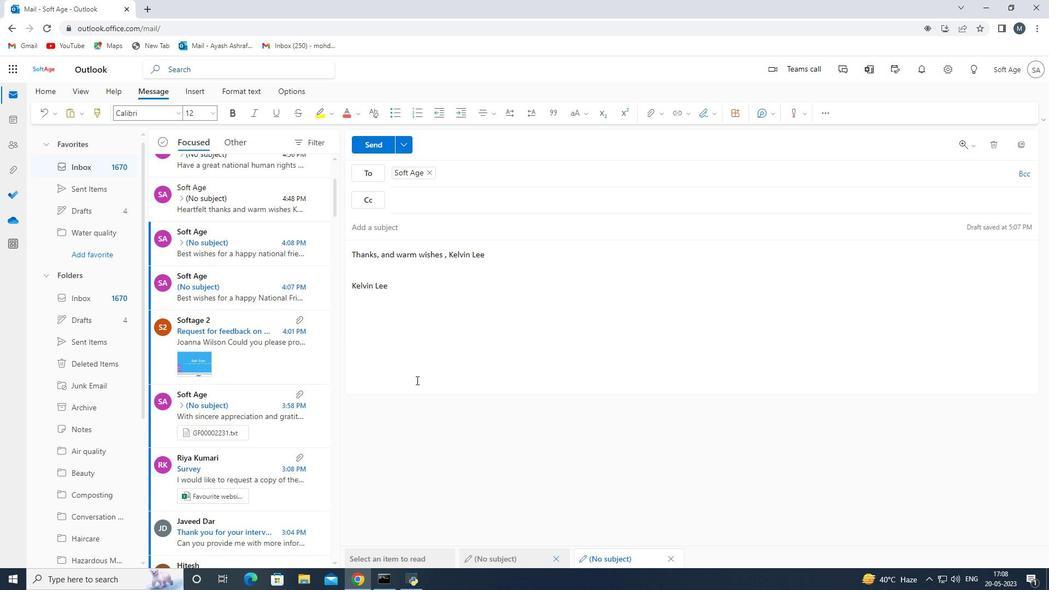
Action: Mouse scrolled (416, 380) with delta (0, 0)
Screenshot: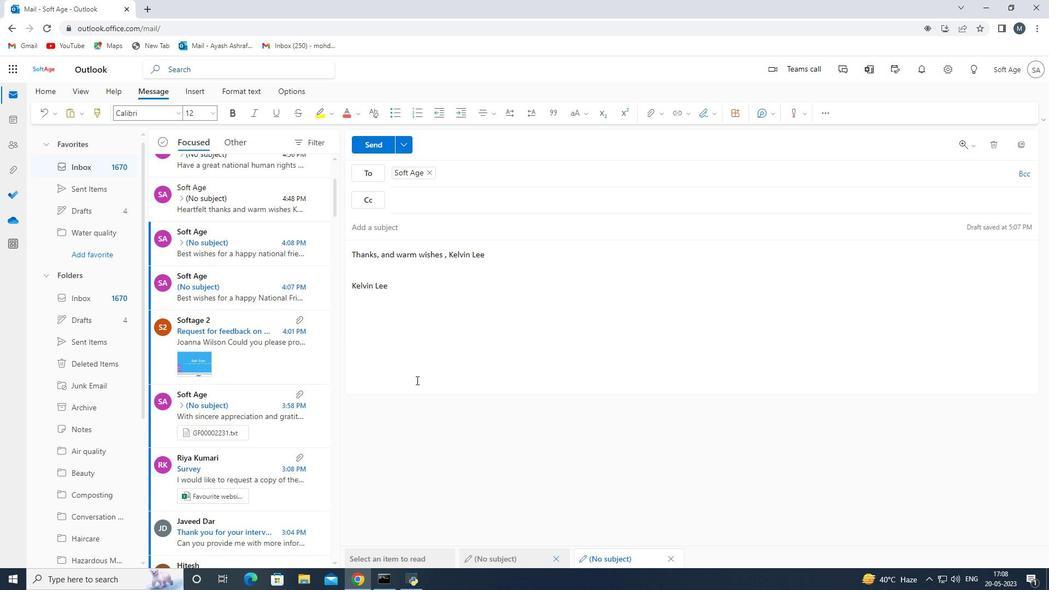 
Action: Mouse moved to (112, 462)
Screenshot: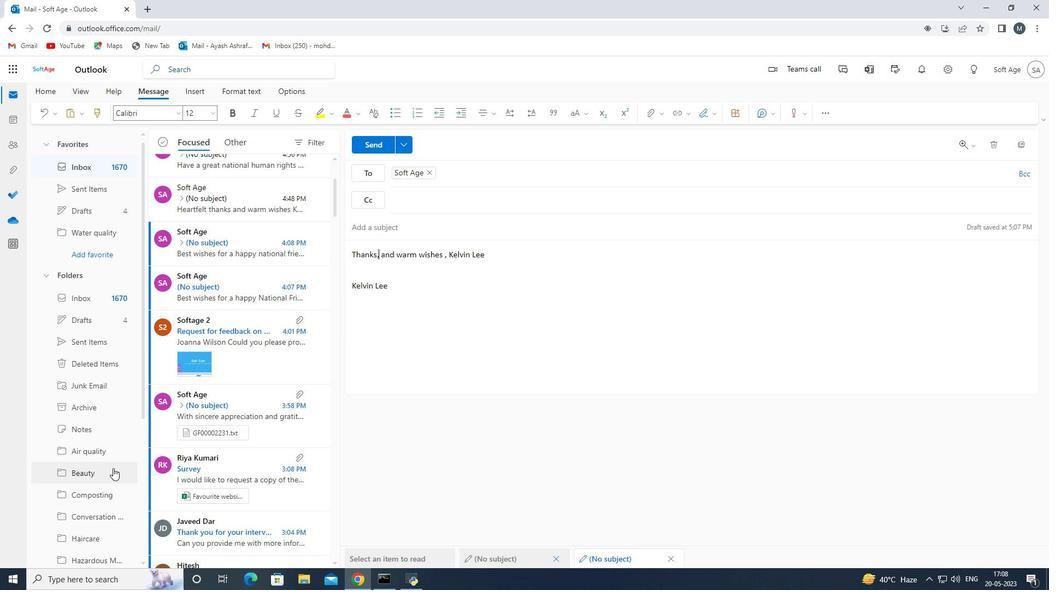 
Action: Mouse scrolled (112, 461) with delta (0, 0)
Screenshot: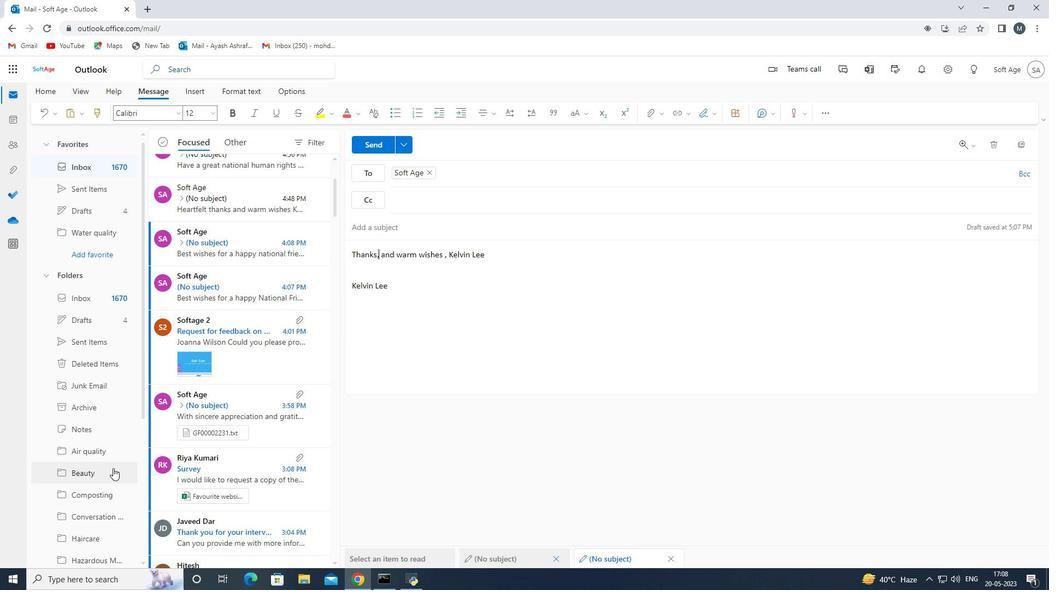 
Action: Mouse moved to (111, 462)
Screenshot: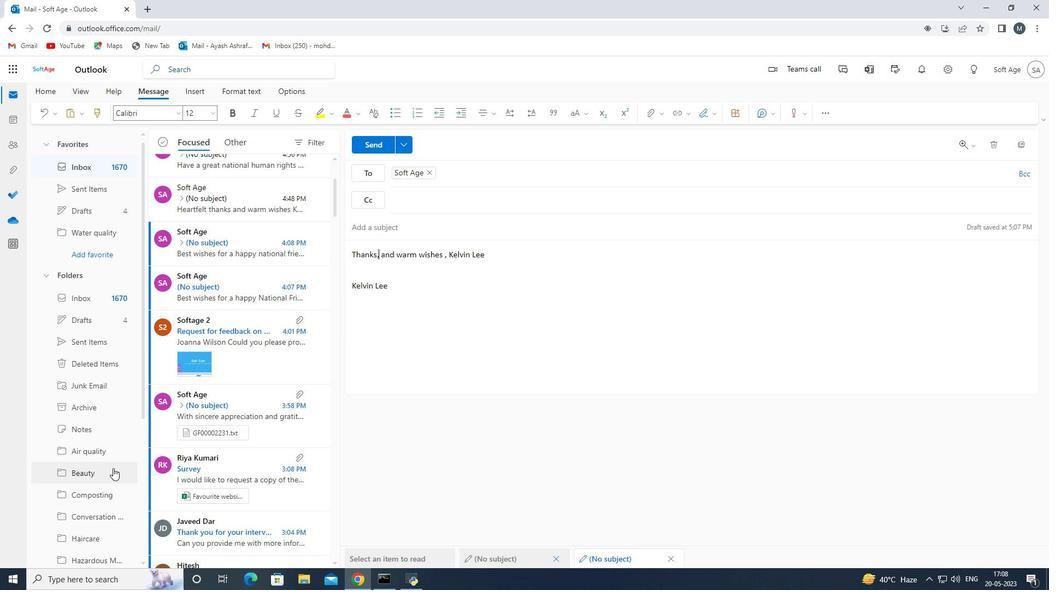 
Action: Mouse scrolled (111, 461) with delta (0, 0)
Screenshot: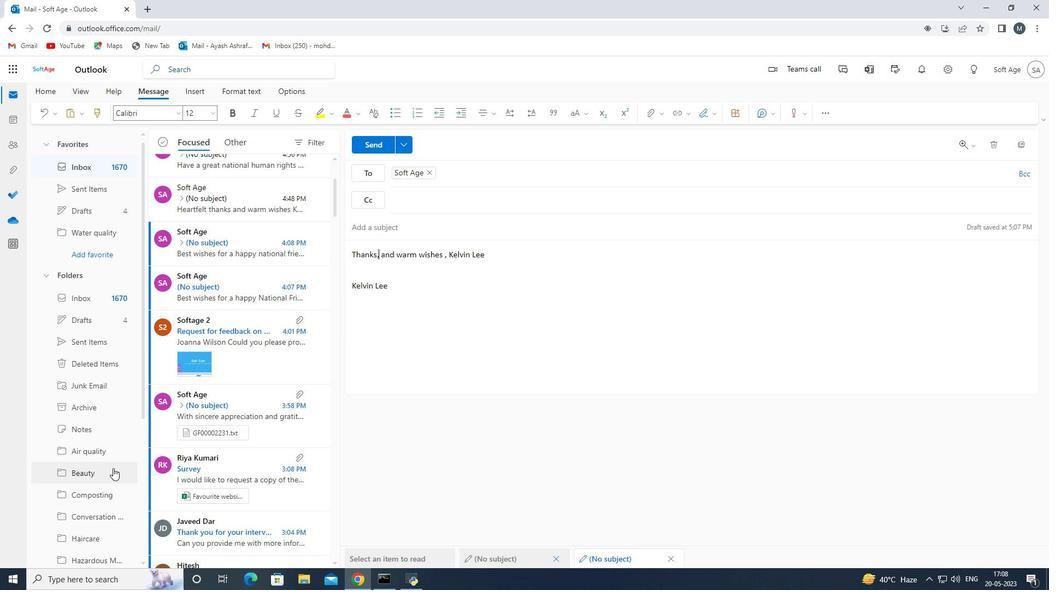 
Action: Mouse moved to (111, 462)
Screenshot: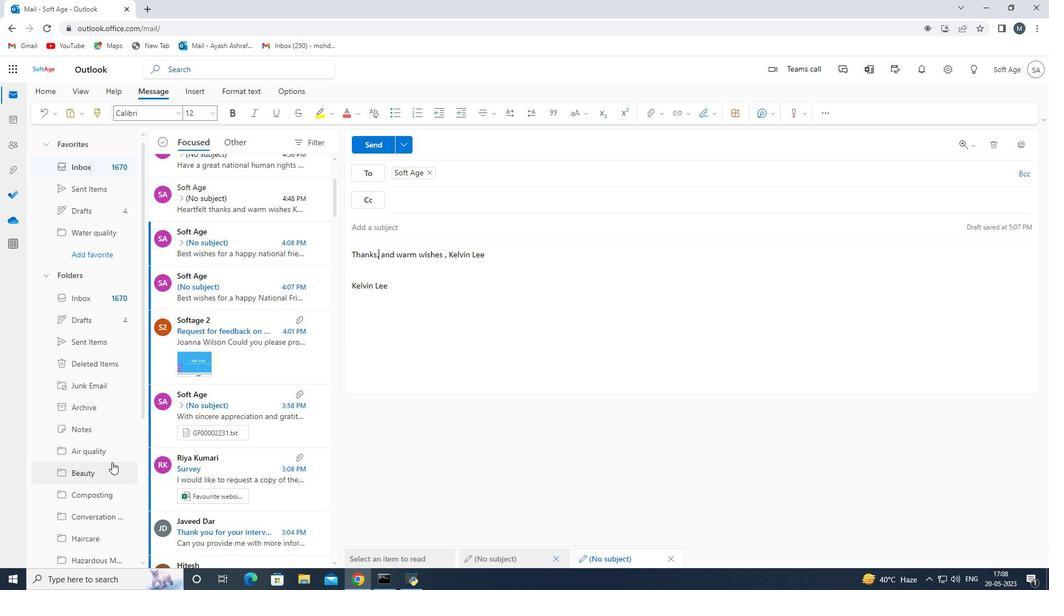
Action: Mouse scrolled (111, 461) with delta (0, 0)
Screenshot: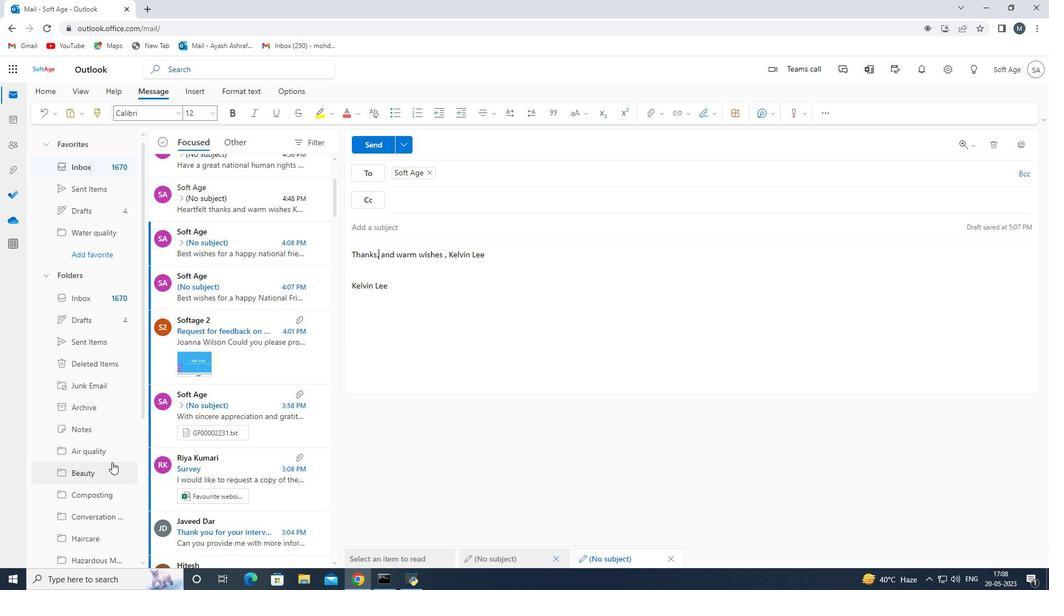 
Action: Mouse moved to (95, 509)
Screenshot: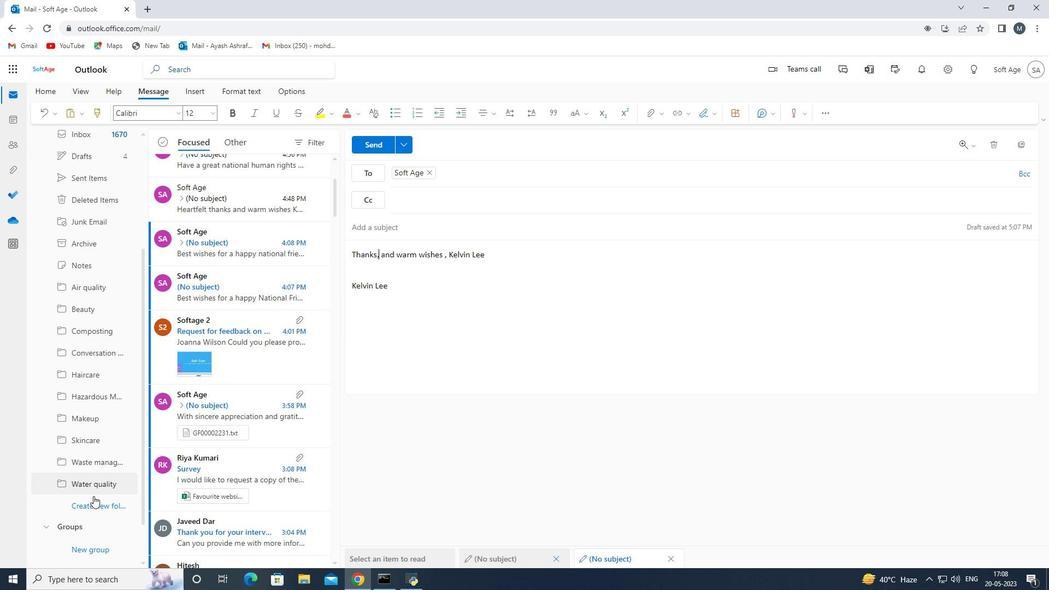 
Action: Mouse pressed left at (95, 509)
Screenshot: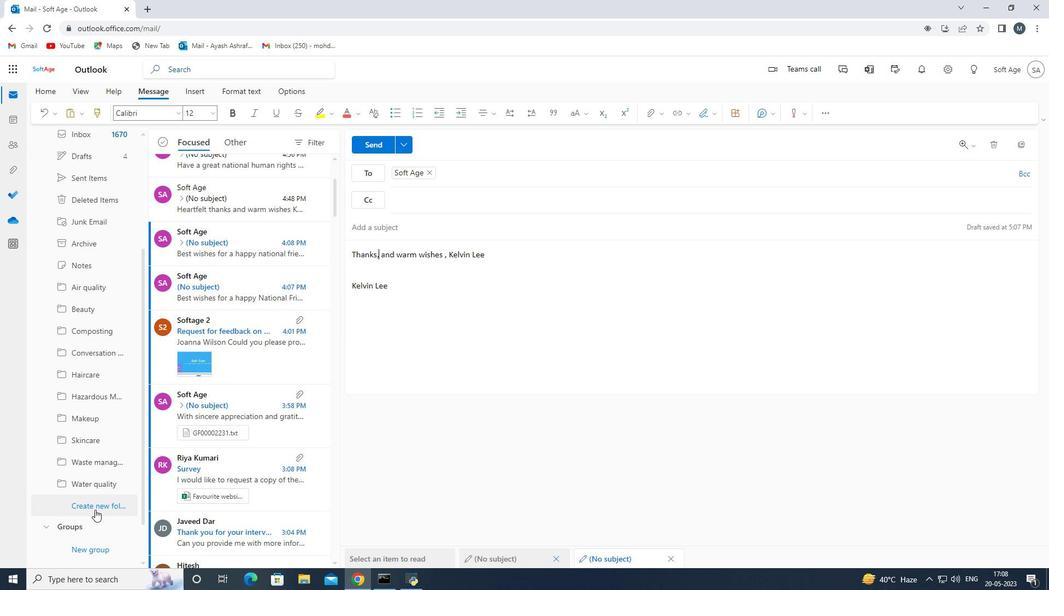 
Action: Mouse moved to (81, 513)
Screenshot: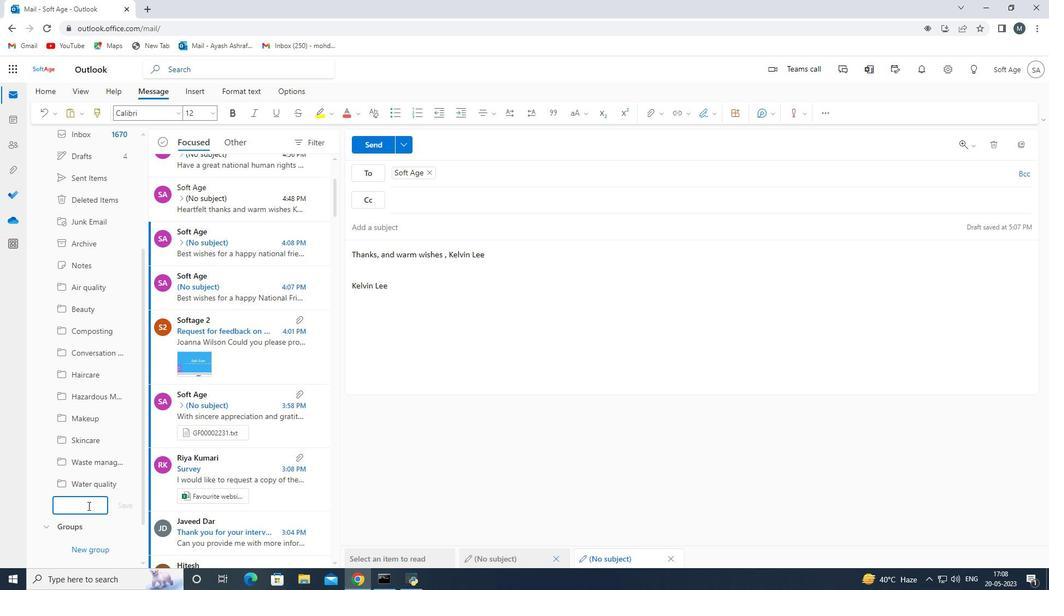 
Action: Mouse pressed left at (81, 513)
Screenshot: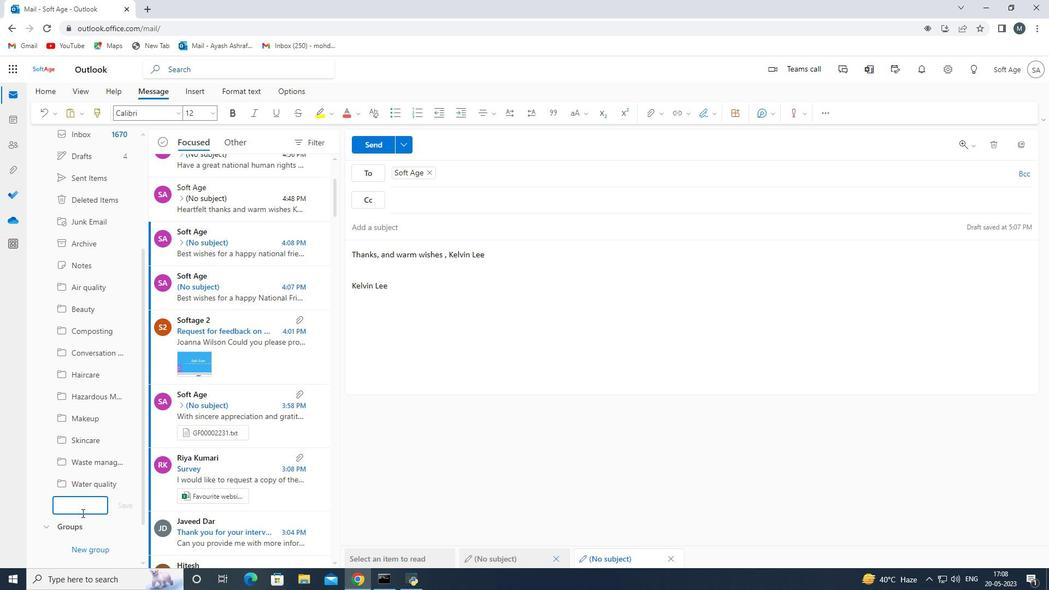 
Action: Mouse moved to (81, 513)
Screenshot: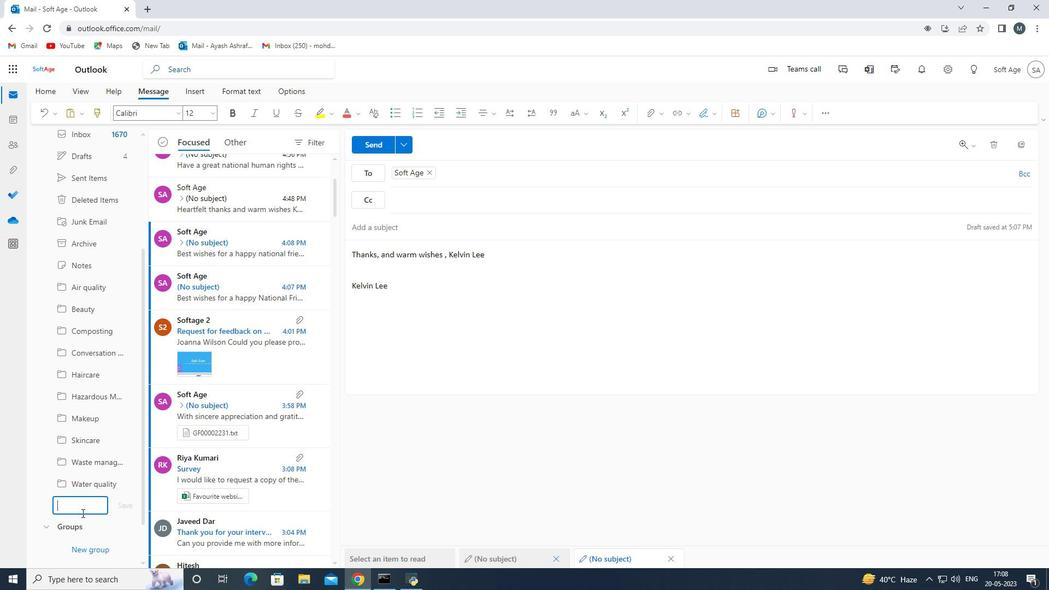 
Action: Key pressed <Key.shift><Key.shift><Key.shift><Key.shift>Chemicals<Key.space>
Screenshot: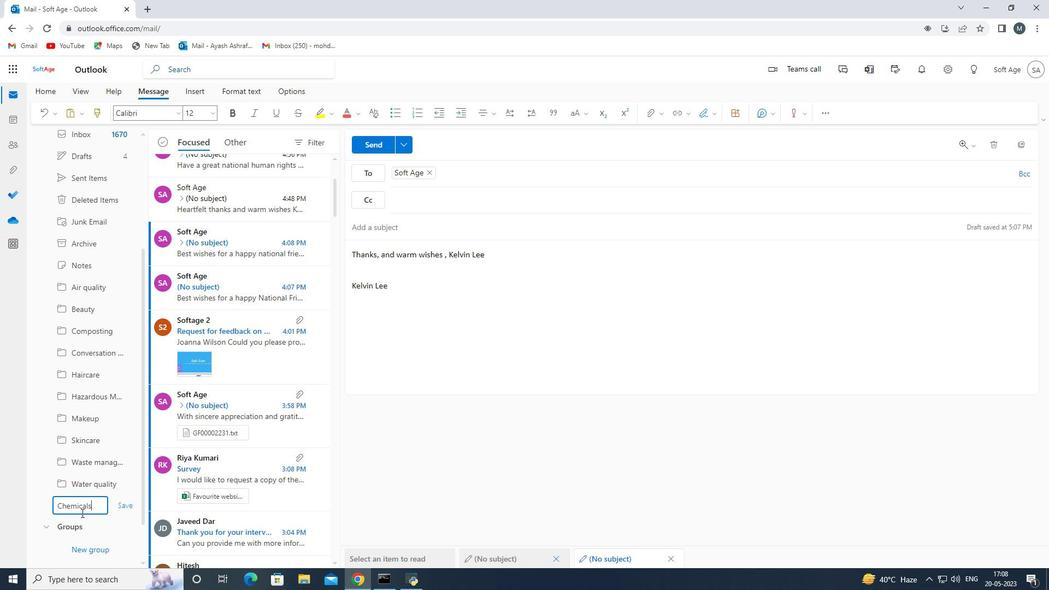 
Action: Mouse moved to (128, 506)
Screenshot: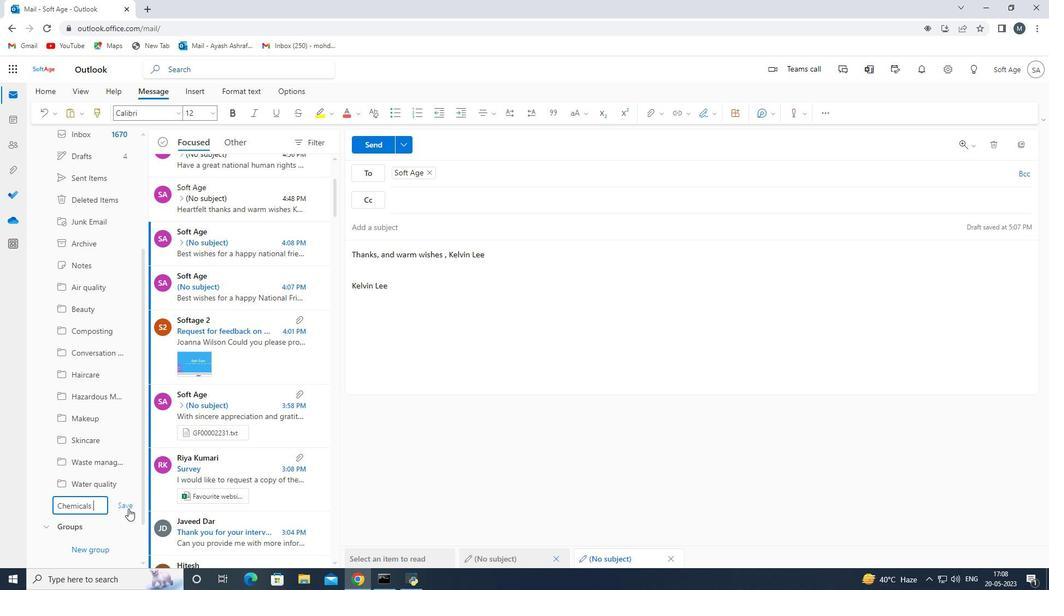 
Action: Mouse pressed left at (128, 506)
Screenshot: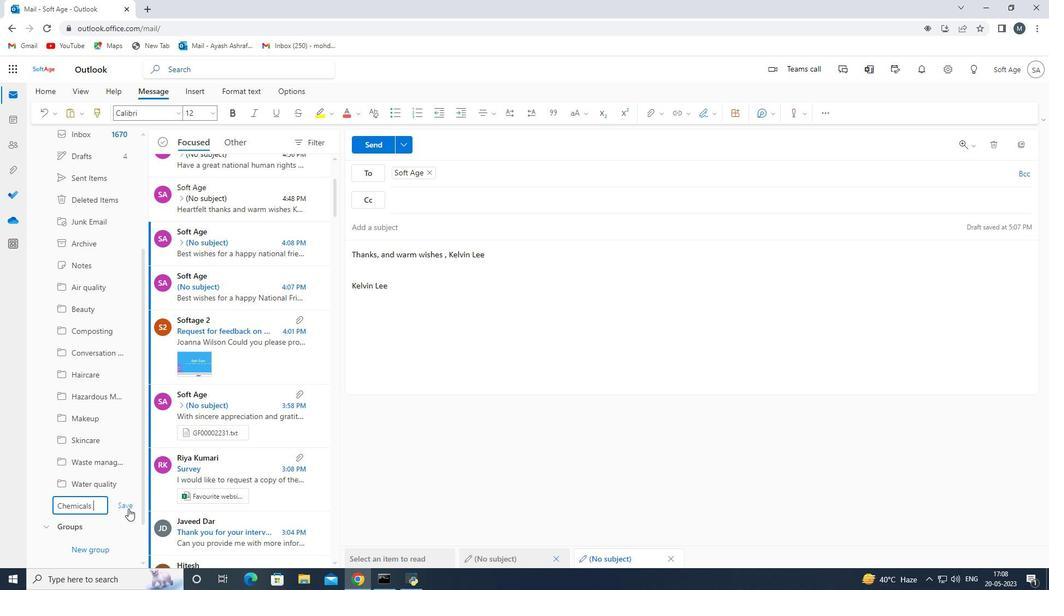 
Action: Mouse moved to (328, 417)
Screenshot: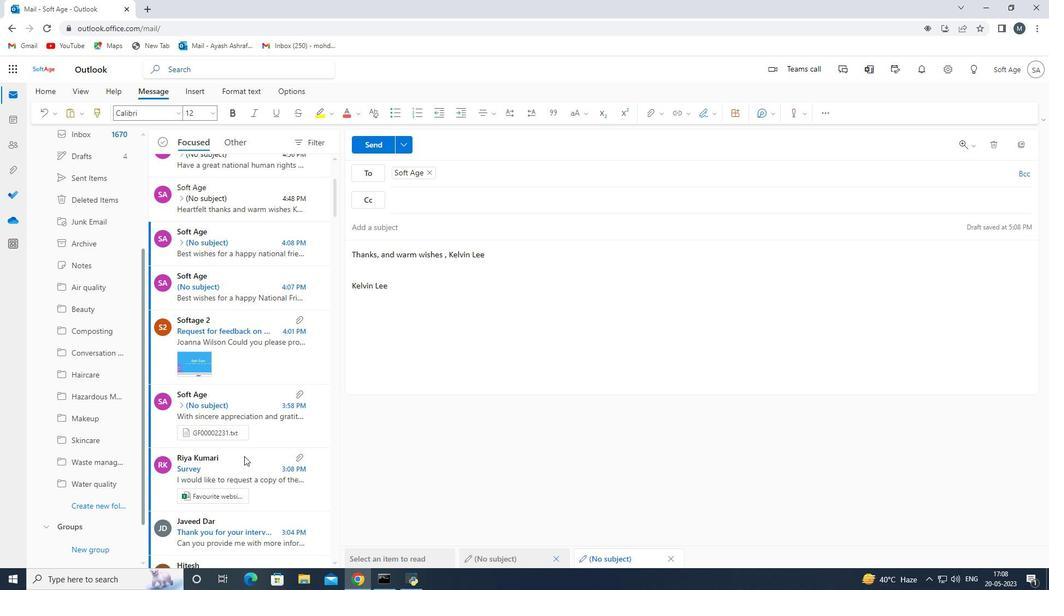 
Action: Mouse scrolled (328, 417) with delta (0, 0)
Screenshot: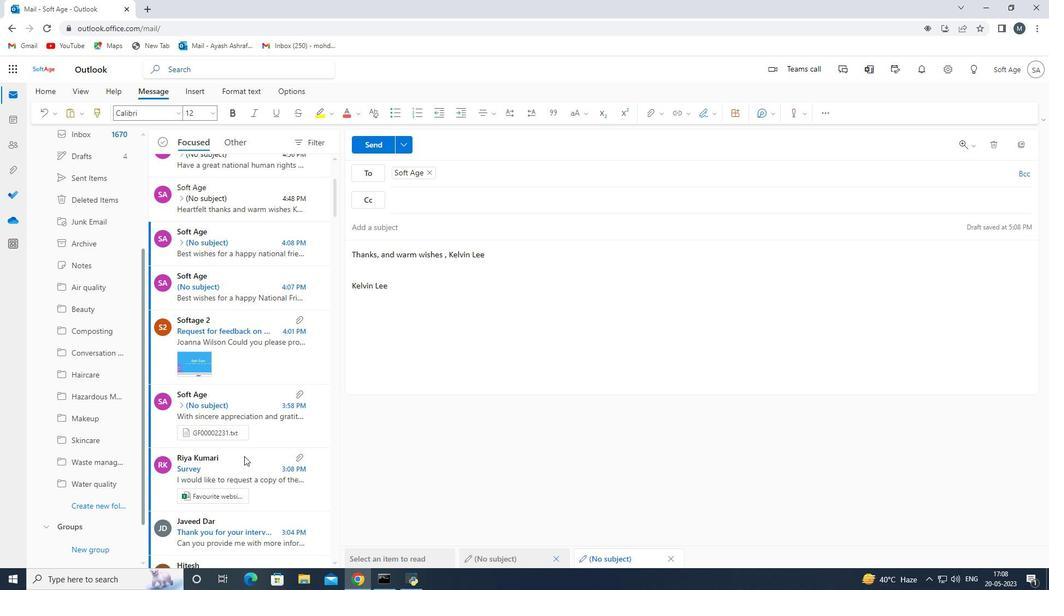 
Action: Mouse scrolled (328, 417) with delta (0, 0)
Screenshot: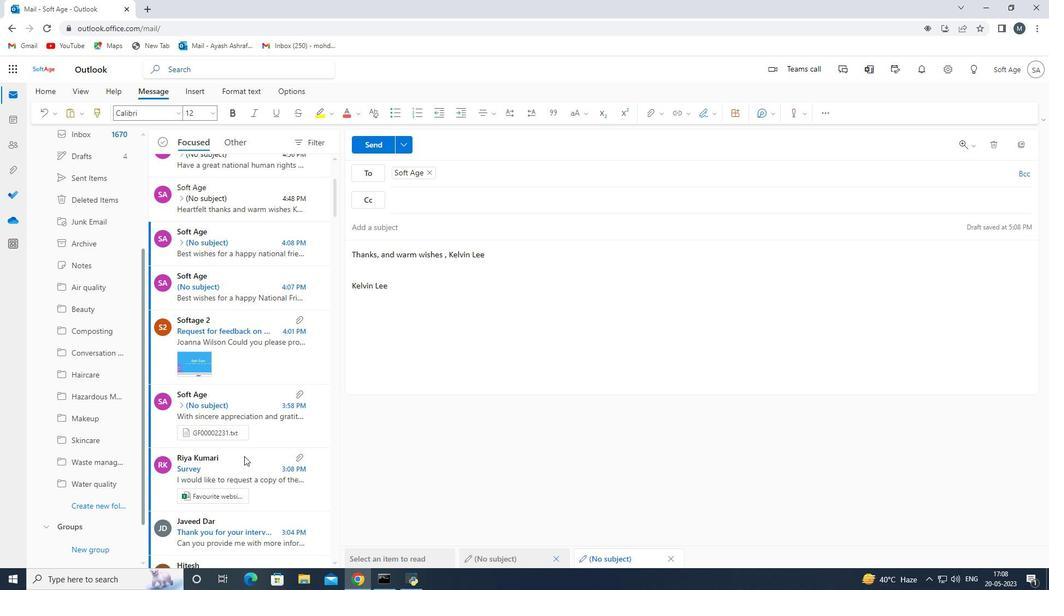 
Action: Mouse scrolled (328, 417) with delta (0, 0)
Screenshot: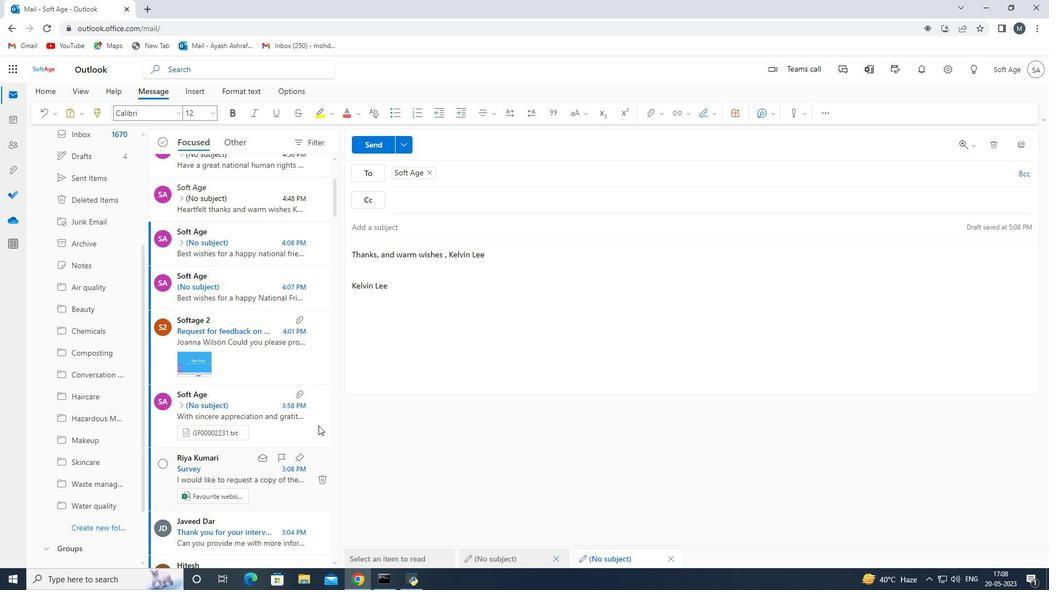
Action: Mouse scrolled (328, 417) with delta (0, 0)
Screenshot: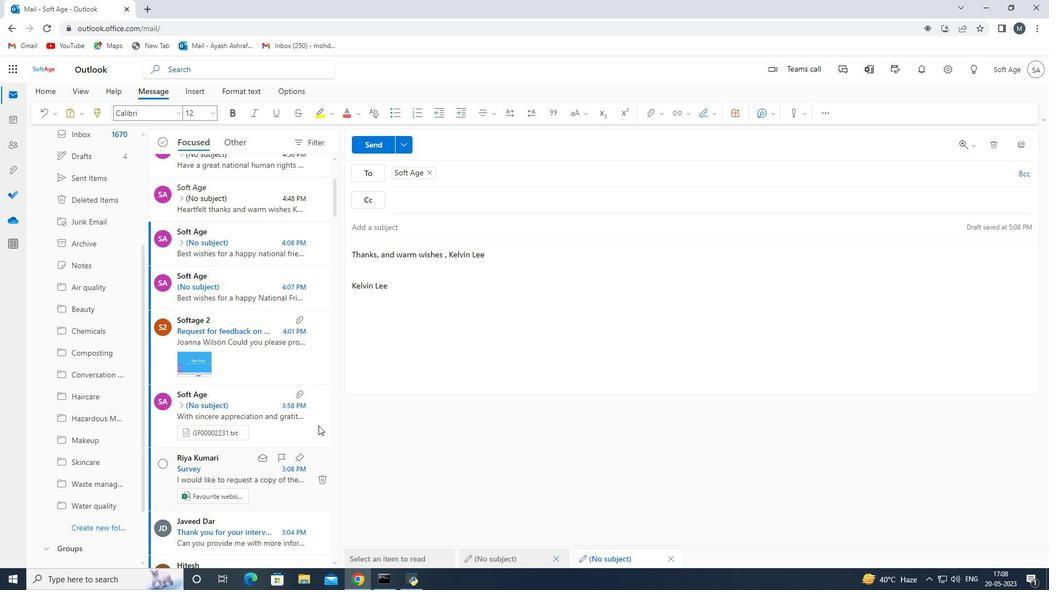 
Action: Mouse moved to (328, 416)
Screenshot: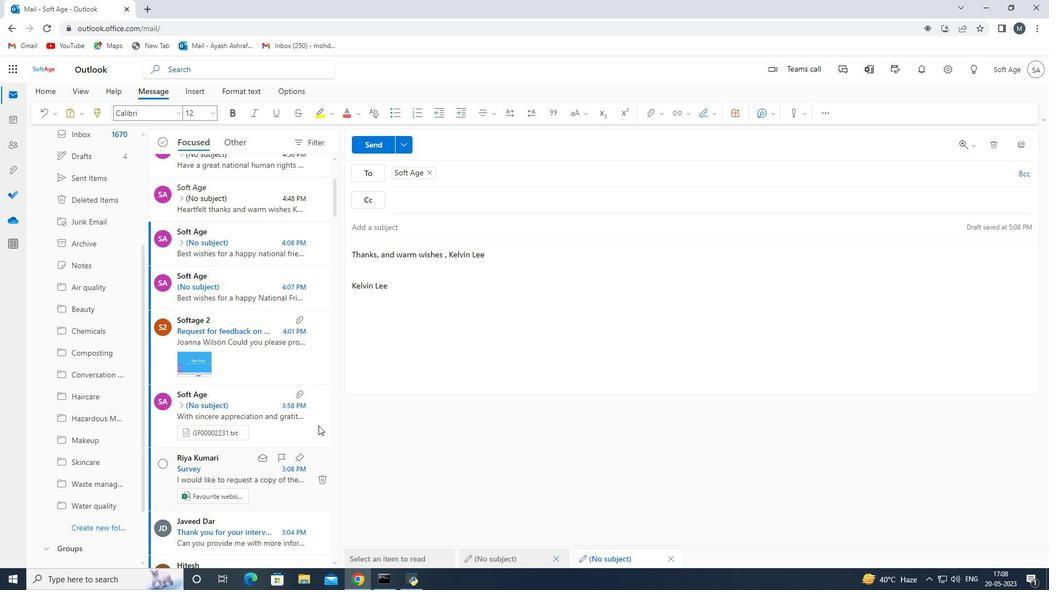 
Action: Mouse scrolled (328, 417) with delta (0, 0)
Screenshot: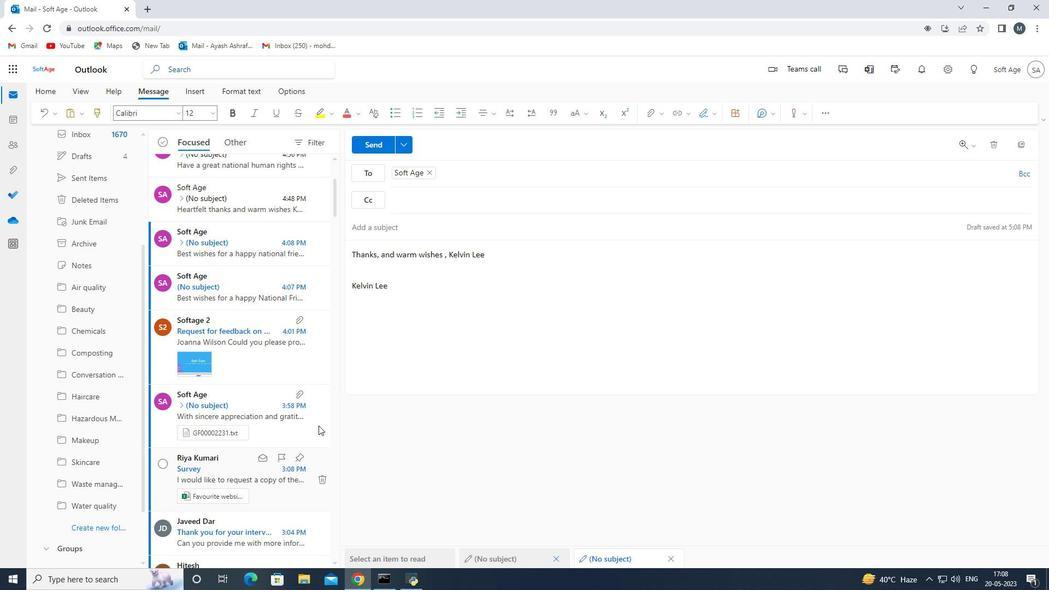
Action: Mouse moved to (328, 410)
Screenshot: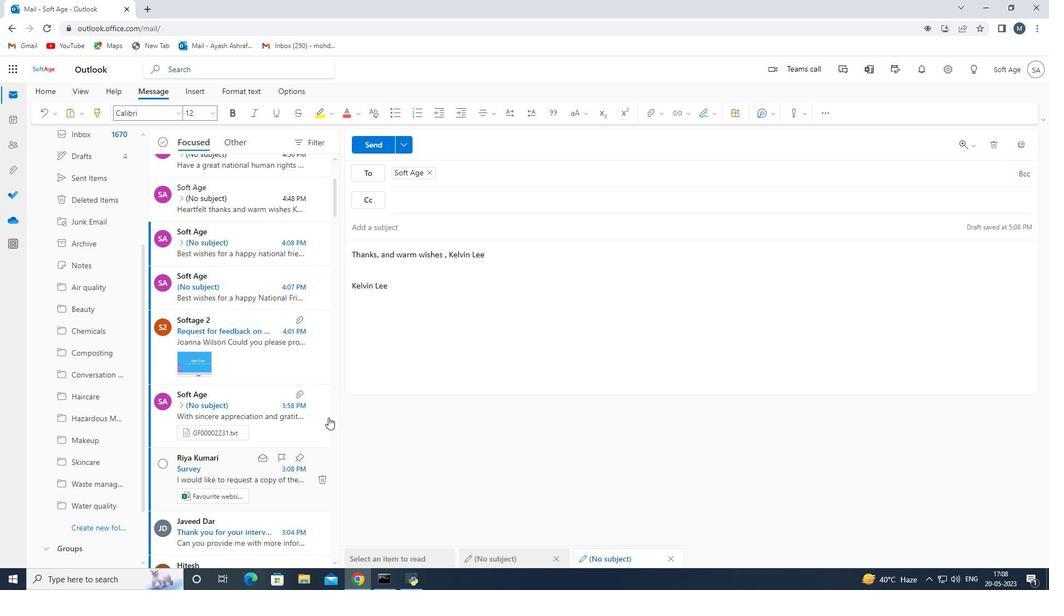 
Action: Mouse scrolled (328, 411) with delta (0, 0)
Screenshot: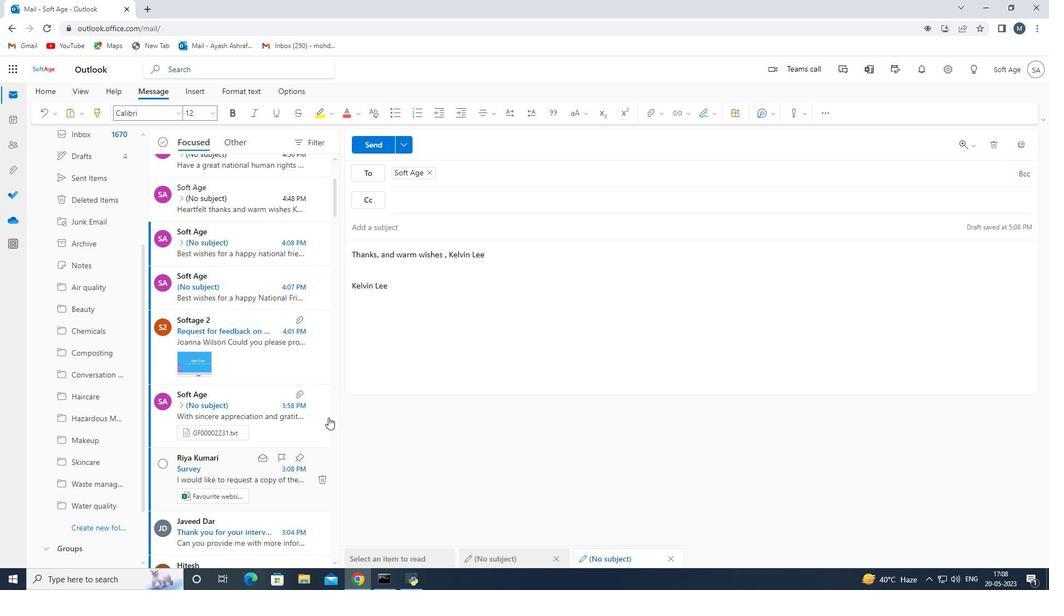
Action: Mouse moved to (350, 373)
Screenshot: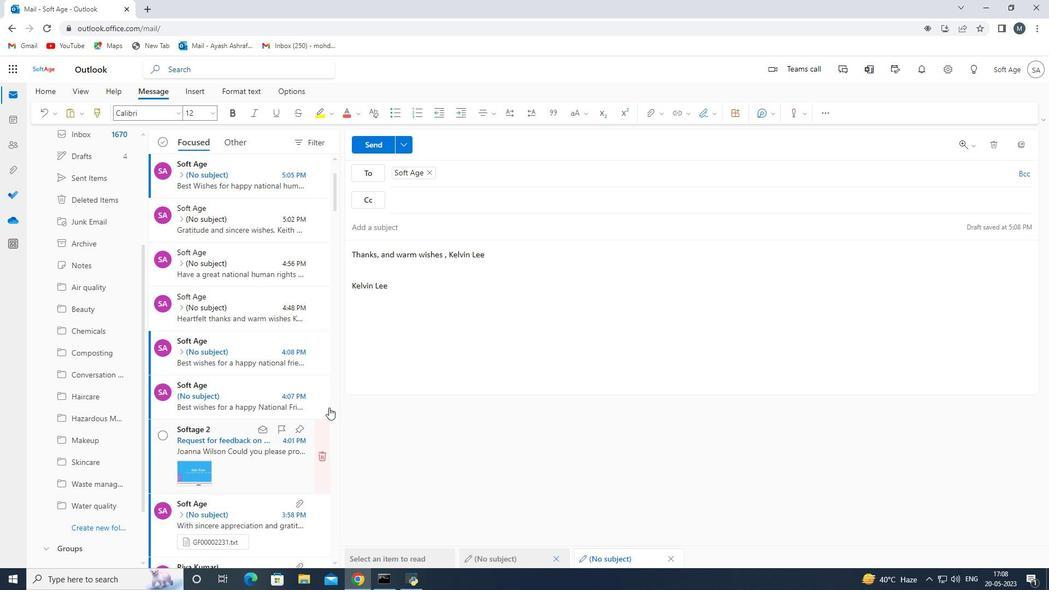 
Action: Mouse scrolled (350, 373) with delta (0, 0)
Screenshot: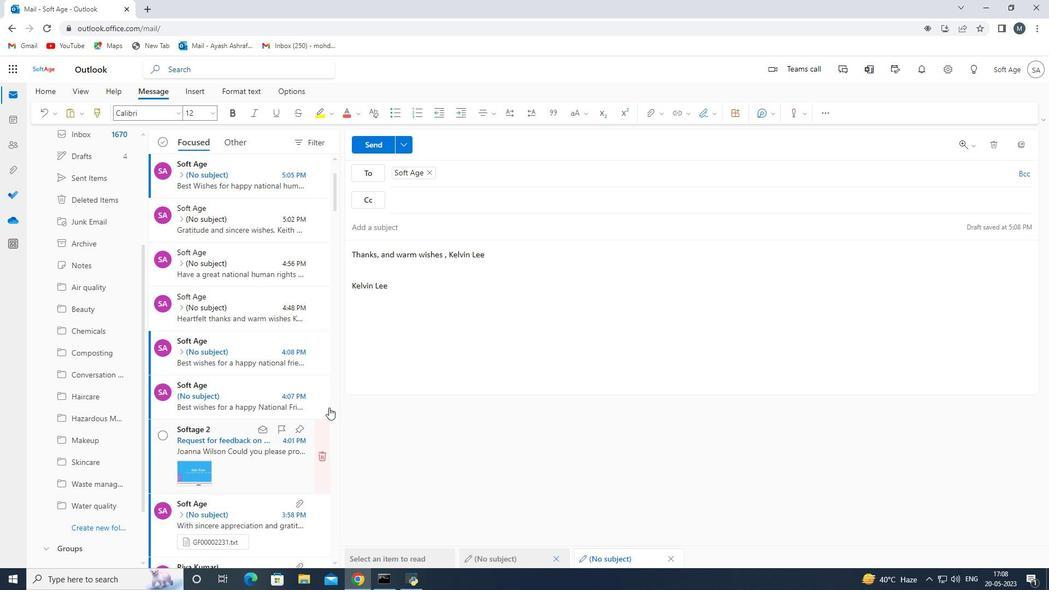 
Action: Mouse moved to (351, 370)
Screenshot: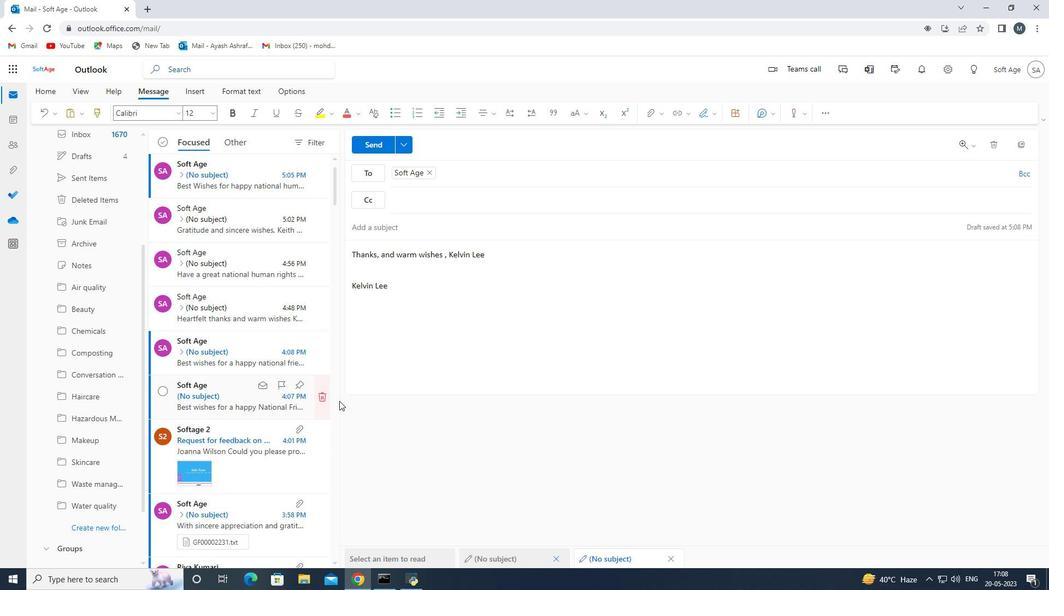 
Action: Mouse scrolled (351, 371) with delta (0, 0)
Screenshot: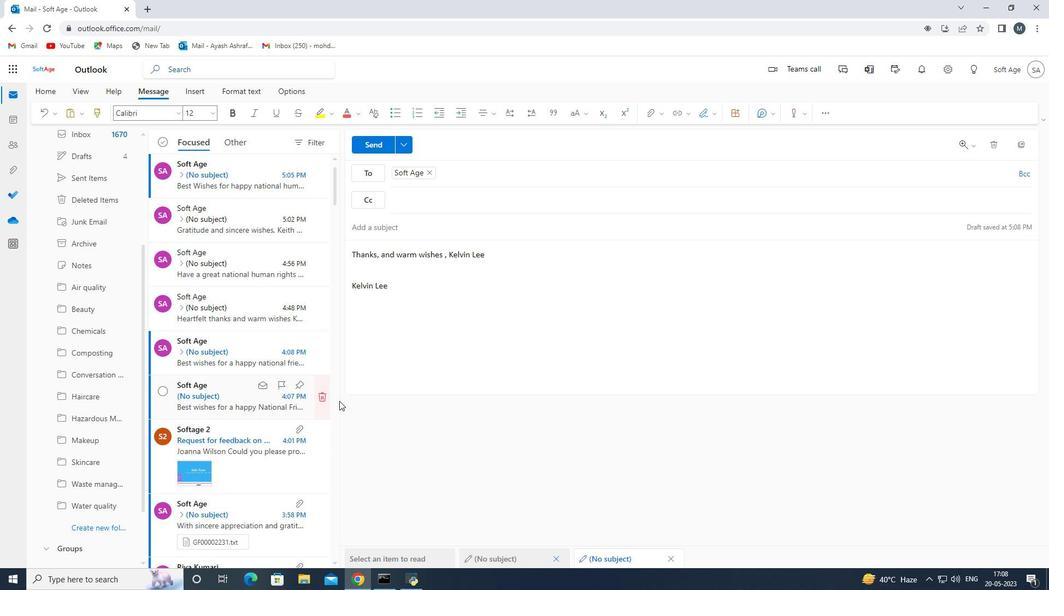 
Action: Mouse moved to (351, 369)
Screenshot: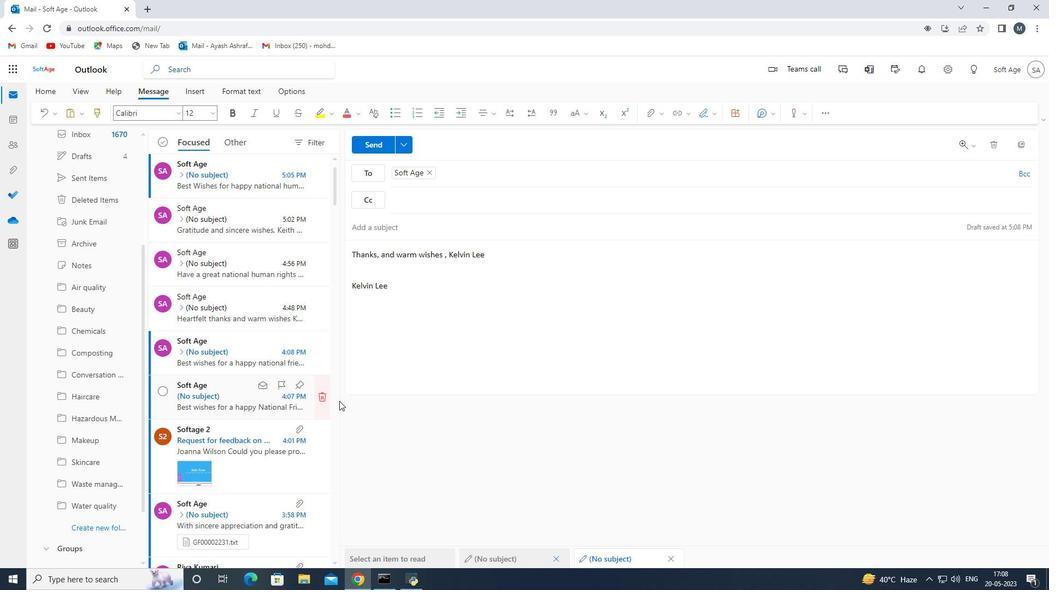 
Action: Mouse scrolled (351, 369) with delta (0, 0)
Screenshot: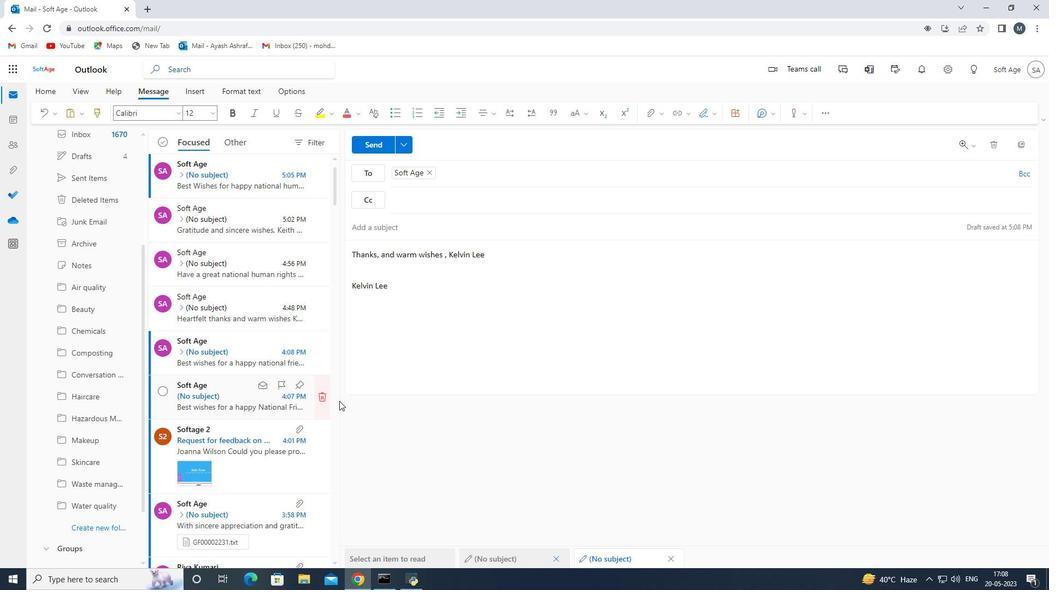 
Action: Mouse moved to (351, 368)
Screenshot: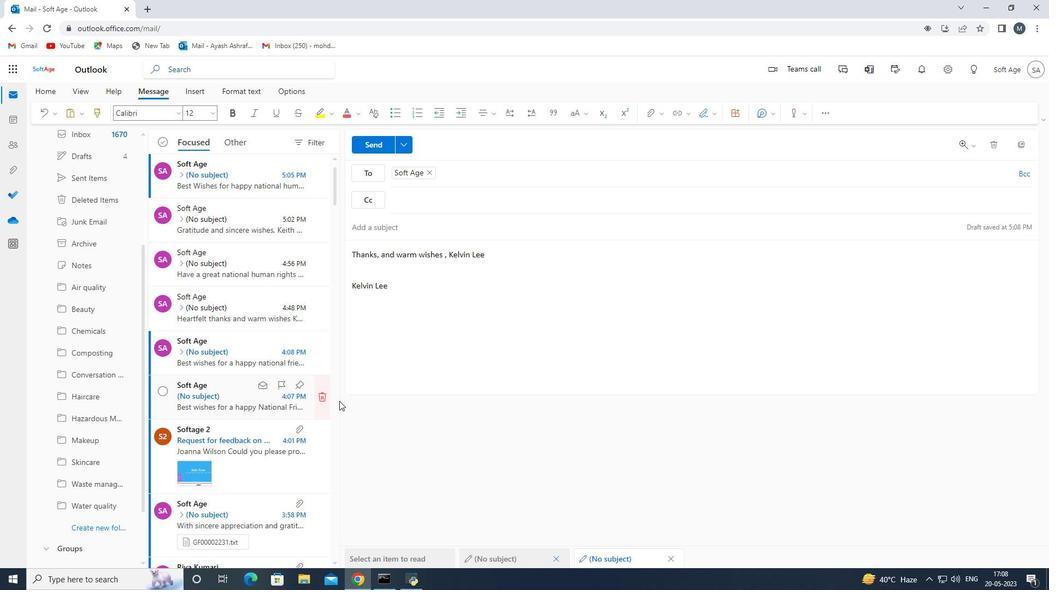 
Action: Mouse scrolled (351, 369) with delta (0, 0)
Screenshot: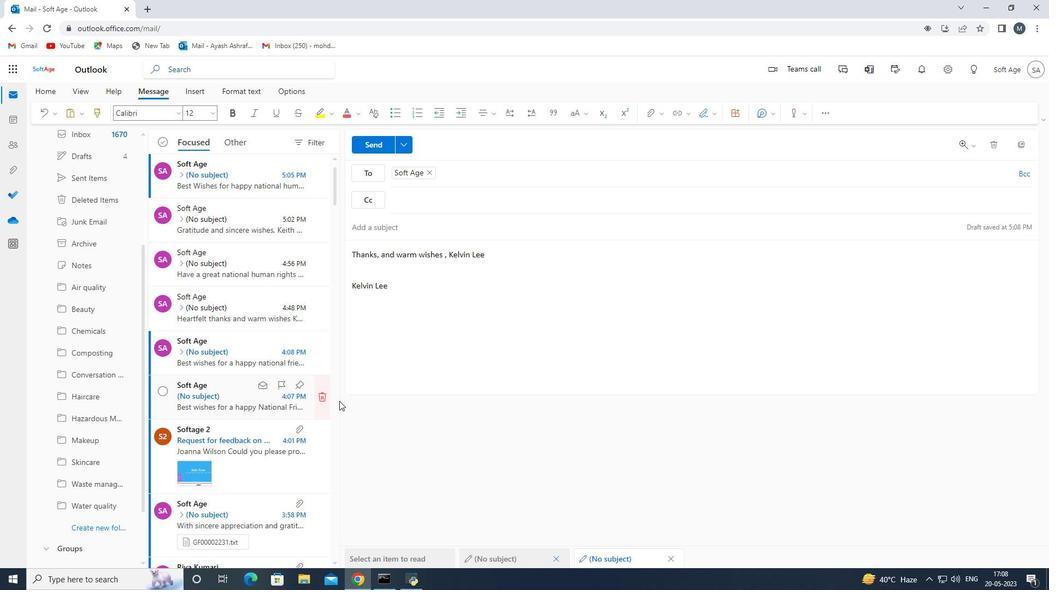 
Action: Mouse scrolled (351, 369) with delta (0, 0)
Screenshot: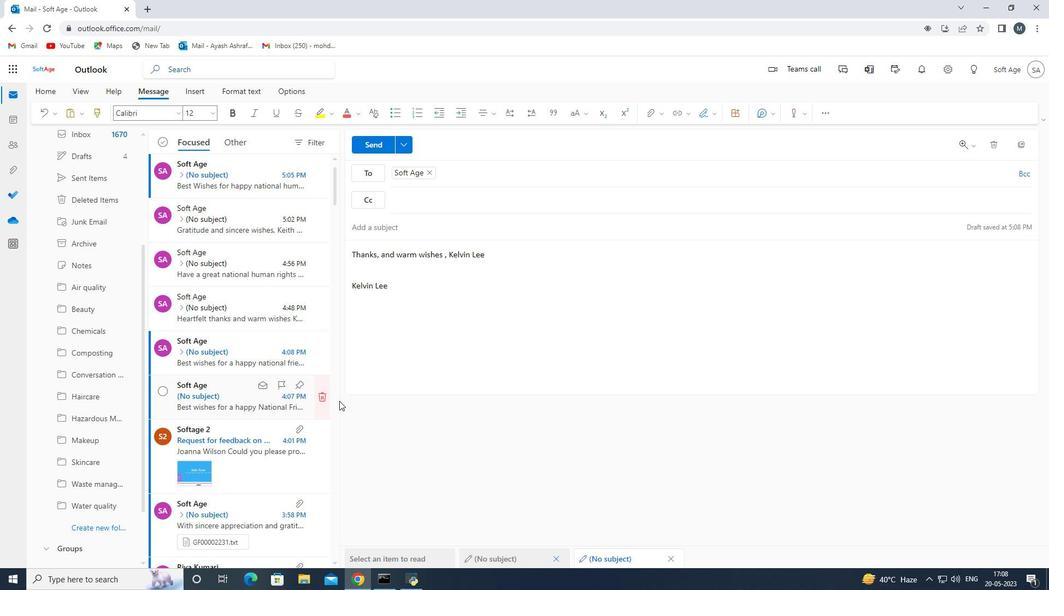 
Action: Mouse moved to (369, 148)
Screenshot: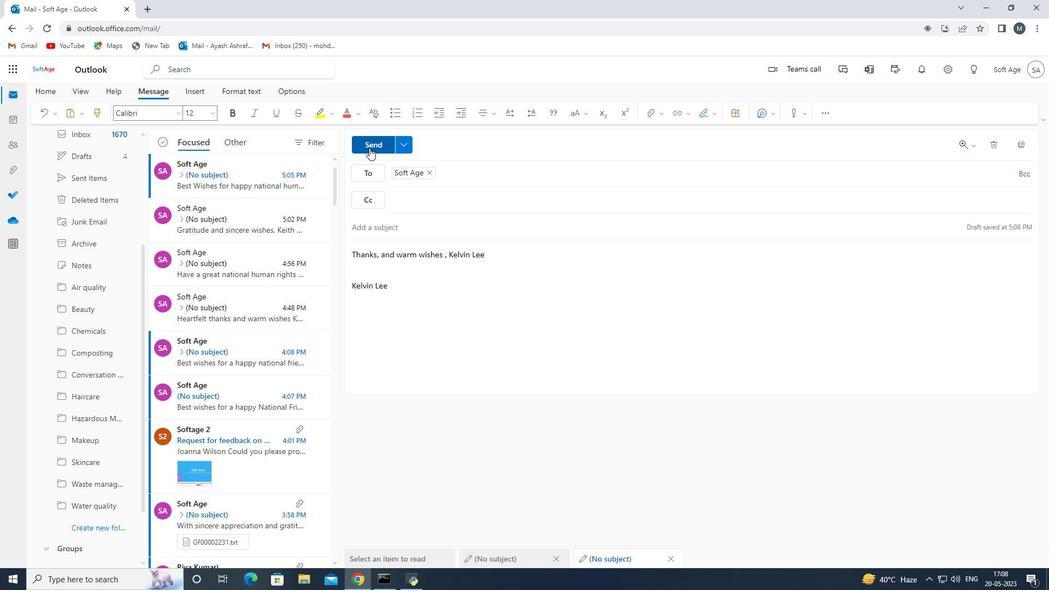 
Action: Mouse pressed left at (369, 148)
Screenshot: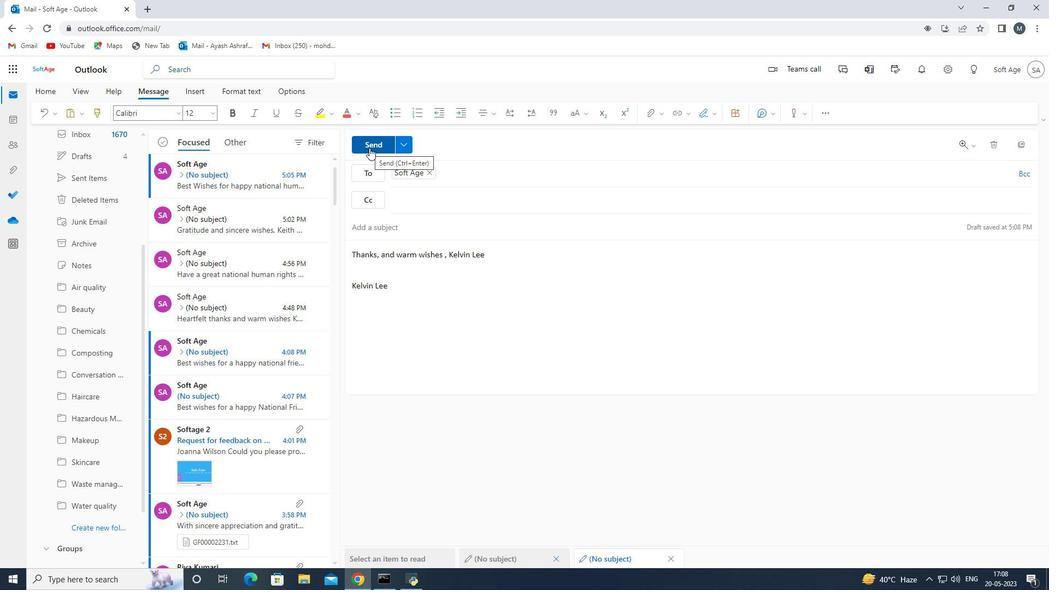 
Action: Mouse moved to (522, 334)
Screenshot: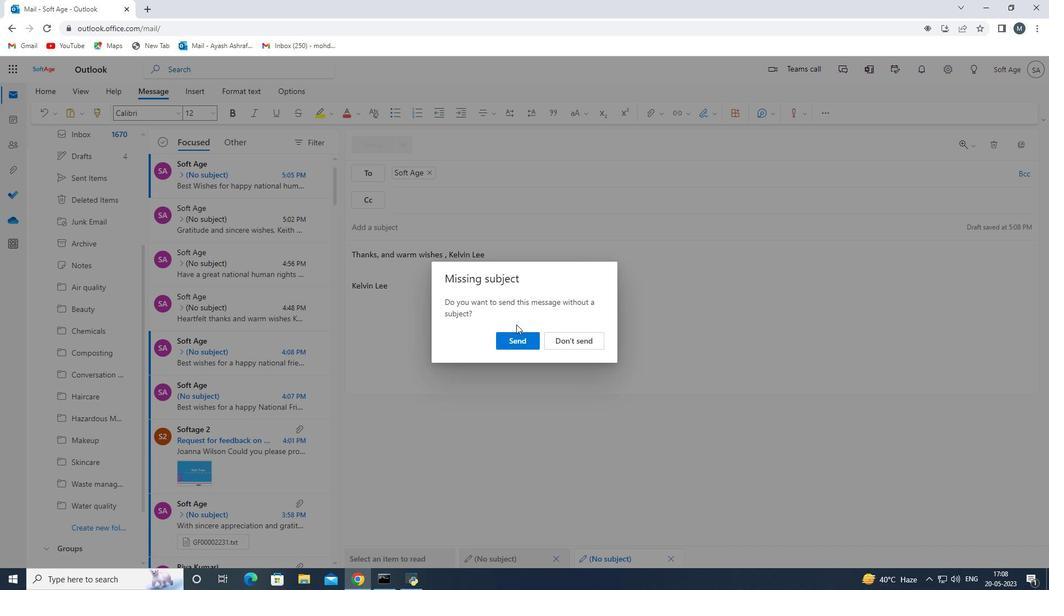 
Action: Mouse pressed left at (522, 334)
Screenshot: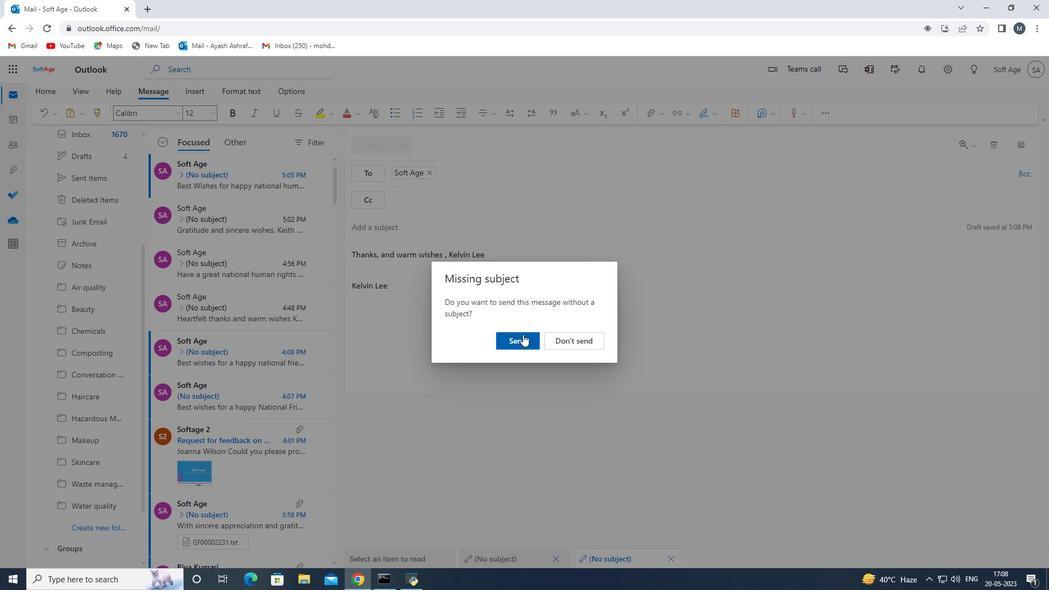 
